 Task: Search one way flight ticket for 5 adults, 1 child, 2 infants in seat and 1 infant on lap in business from West Yellowstone: Yellowstone Airport to Greensboro: Piedmont Triad International Airport on 5-1-2023. Number of bags: 1 carry on bag. Price is upto 50000. Outbound departure time preference is 6:15.
Action: Mouse moved to (214, 196)
Screenshot: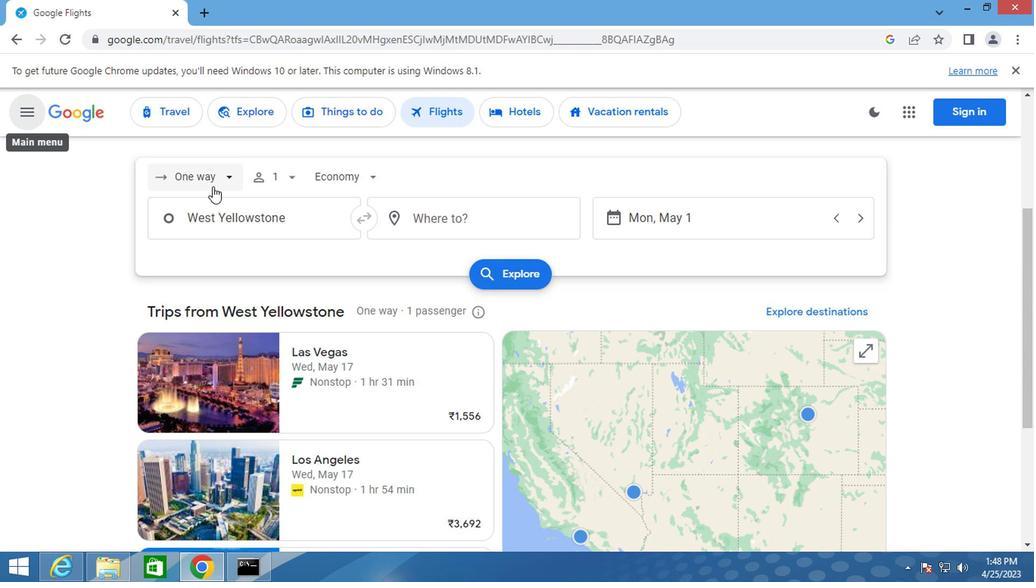 
Action: Mouse pressed left at (214, 196)
Screenshot: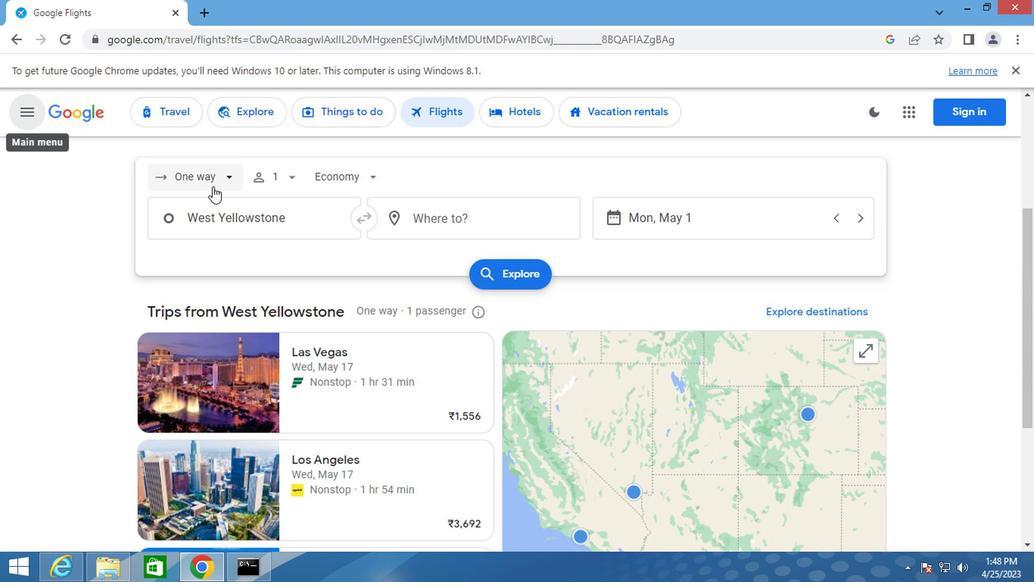 
Action: Mouse moved to (212, 236)
Screenshot: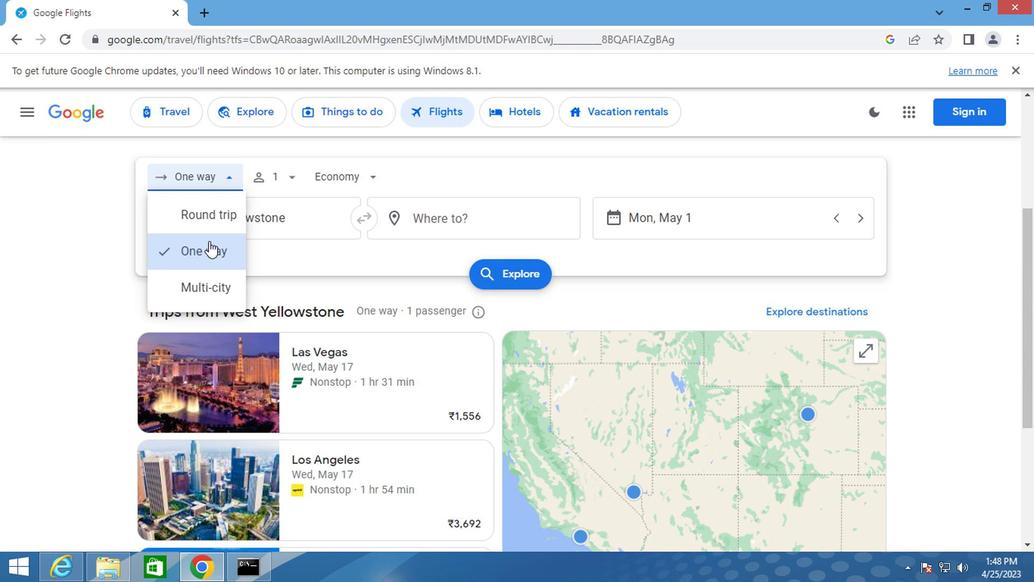 
Action: Mouse pressed left at (212, 236)
Screenshot: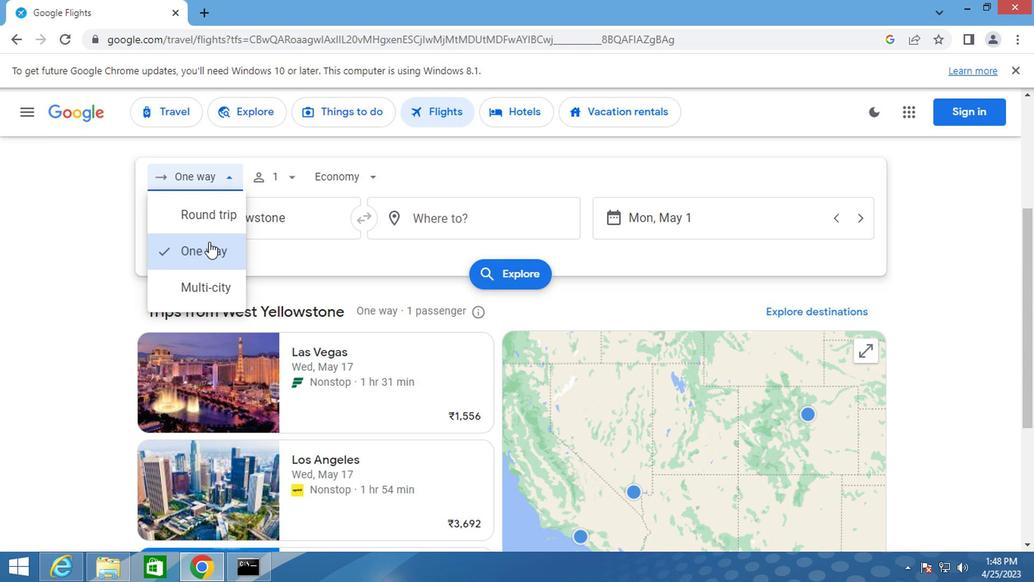 
Action: Mouse moved to (270, 188)
Screenshot: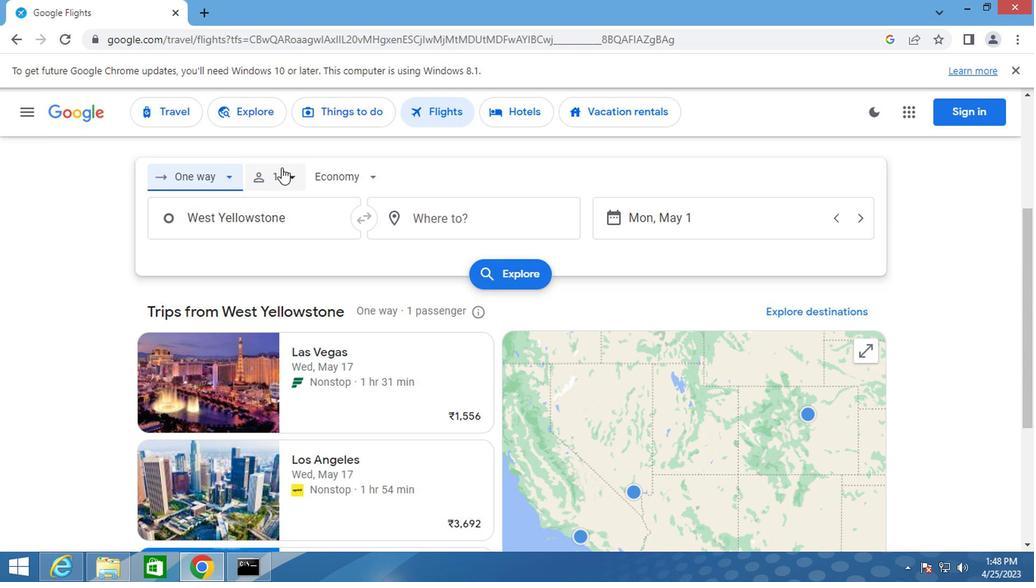 
Action: Mouse pressed left at (270, 188)
Screenshot: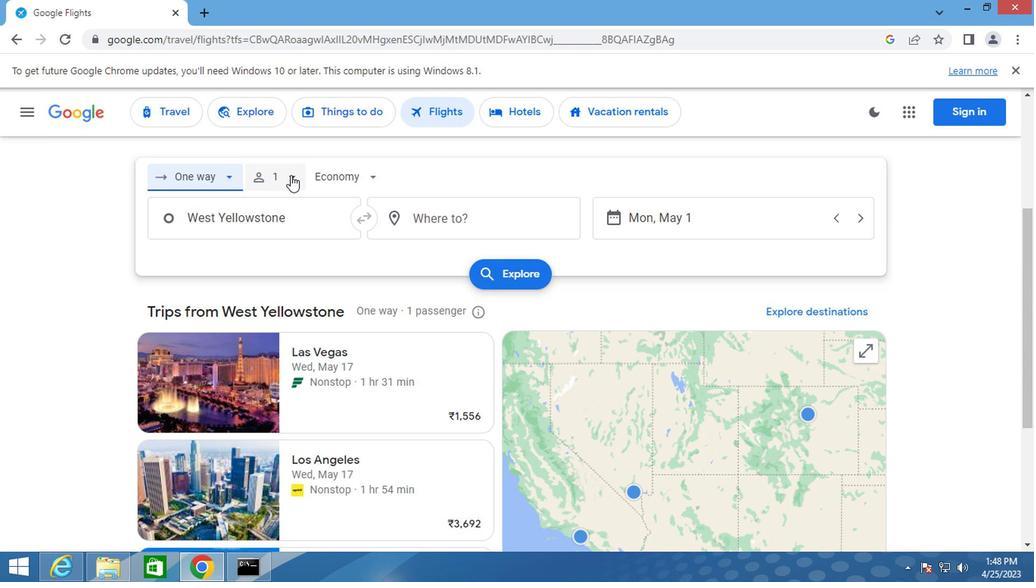 
Action: Mouse moved to (349, 217)
Screenshot: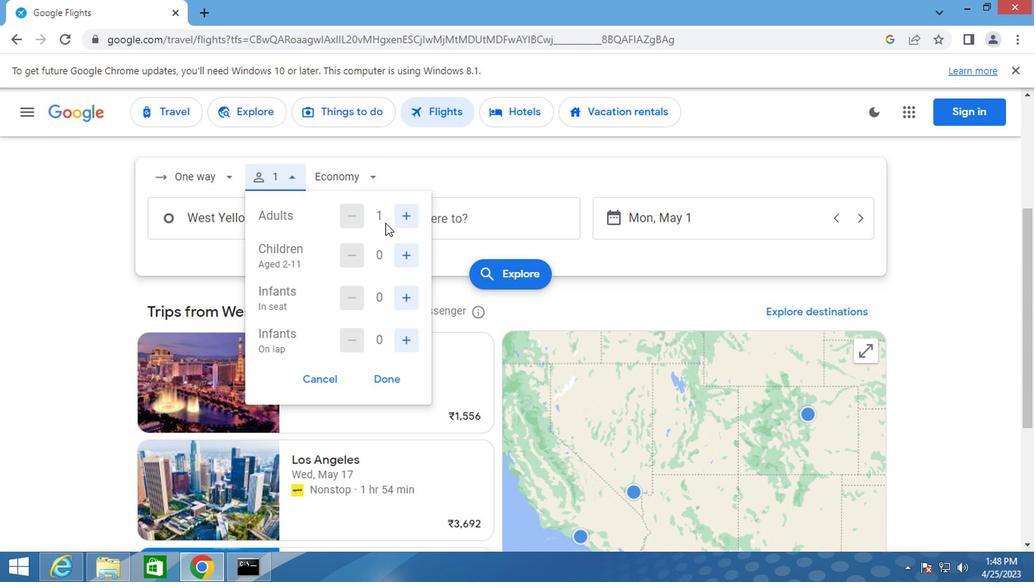 
Action: Mouse pressed left at (349, 217)
Screenshot: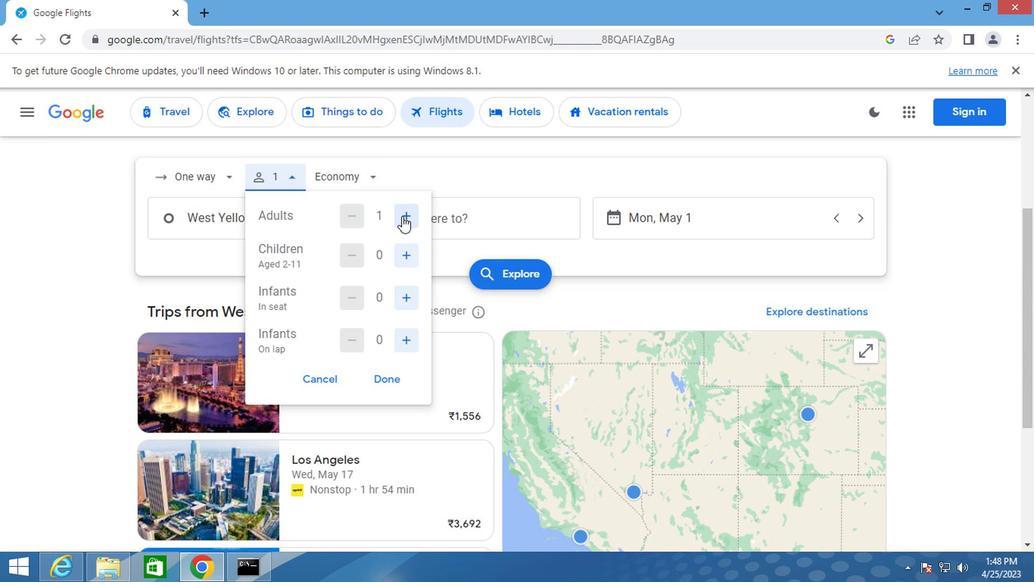 
Action: Mouse pressed left at (349, 217)
Screenshot: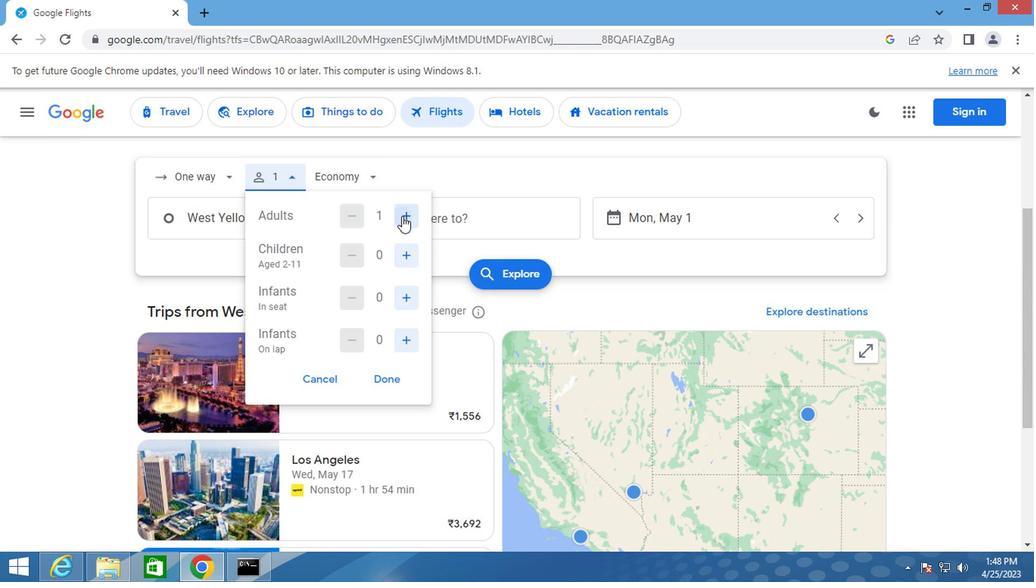 
Action: Mouse pressed left at (349, 217)
Screenshot: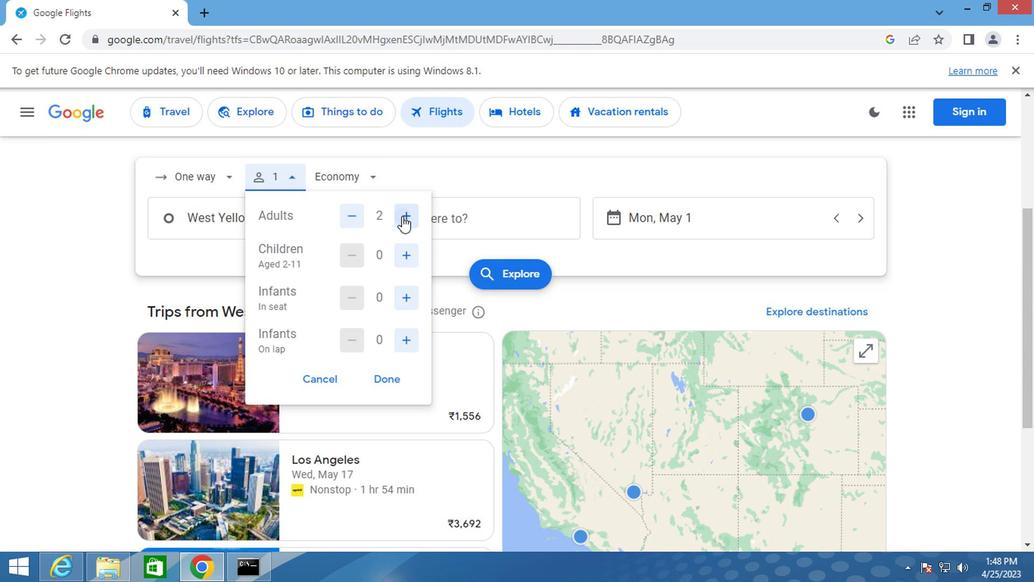 
Action: Mouse pressed left at (349, 217)
Screenshot: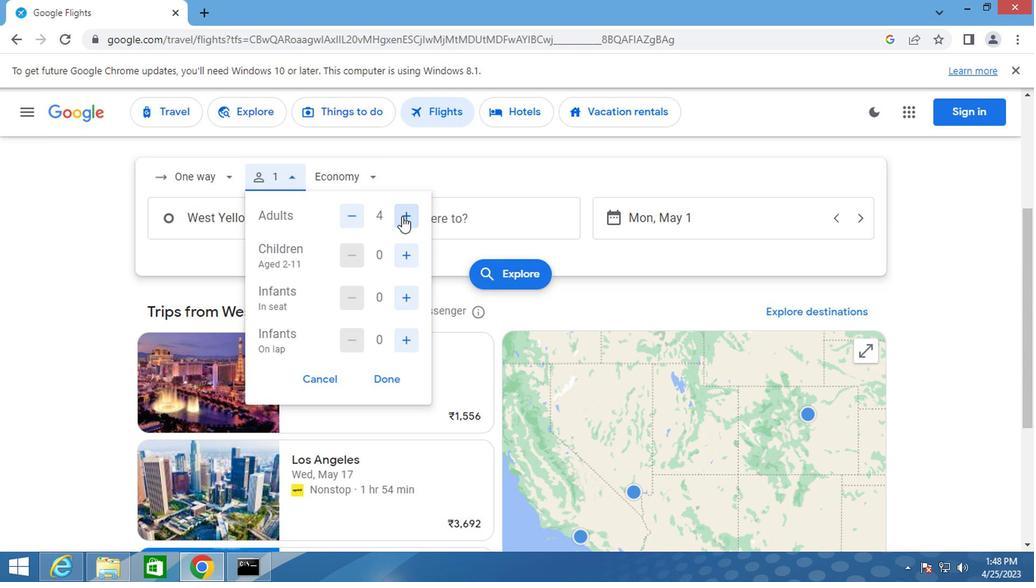 
Action: Mouse moved to (356, 244)
Screenshot: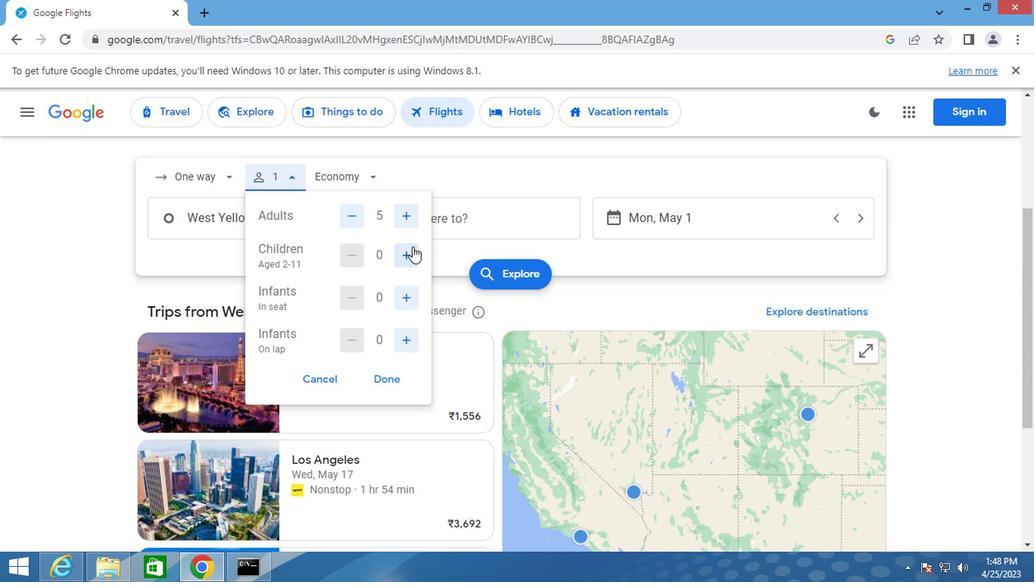 
Action: Mouse pressed left at (356, 244)
Screenshot: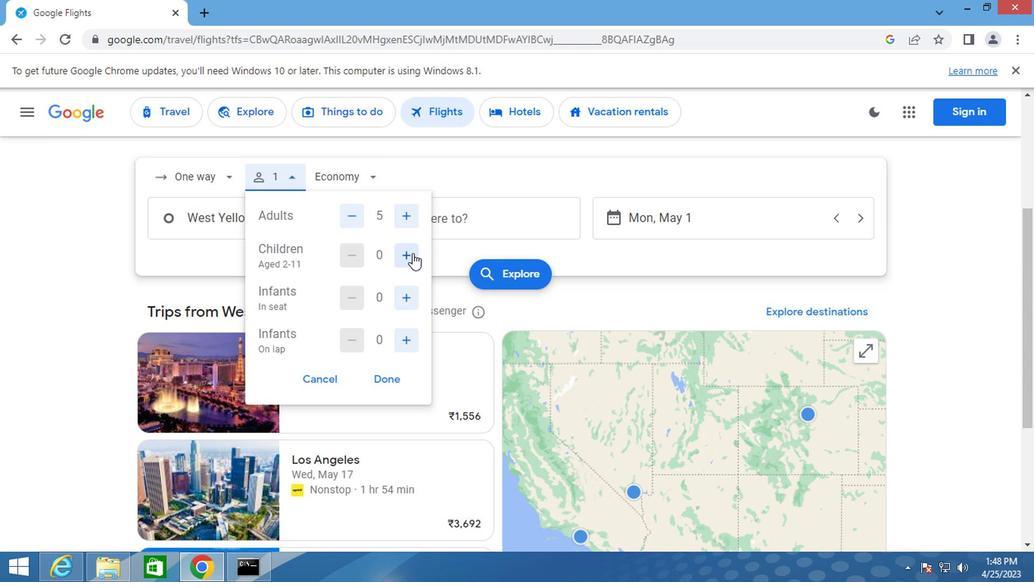 
Action: Mouse moved to (350, 273)
Screenshot: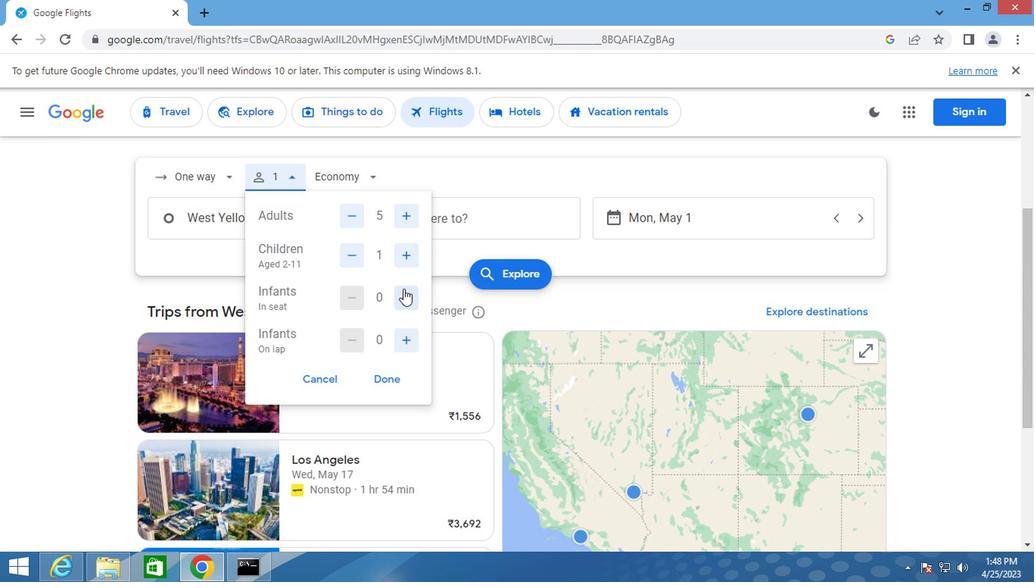 
Action: Mouse pressed left at (350, 273)
Screenshot: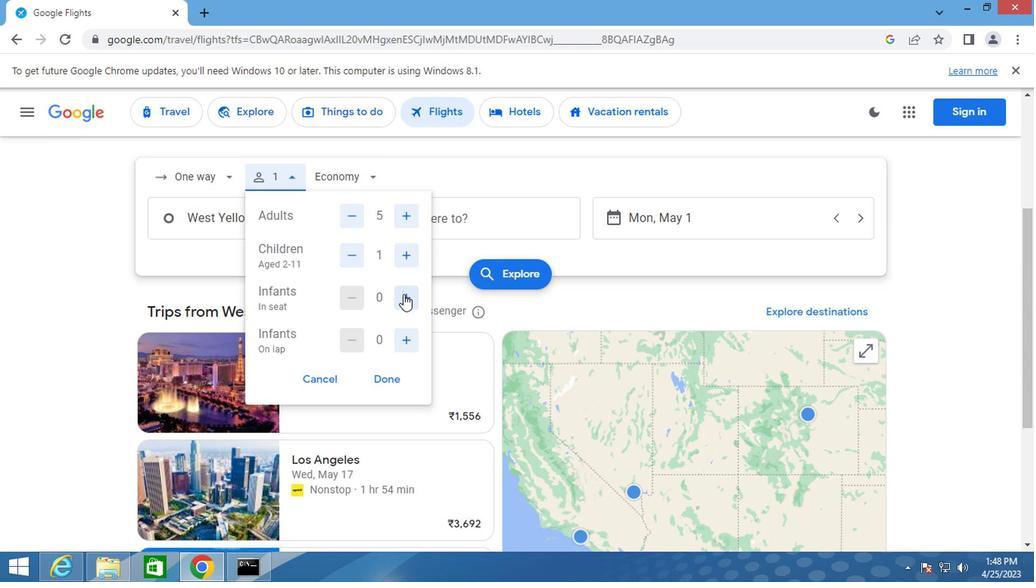 
Action: Mouse pressed left at (350, 273)
Screenshot: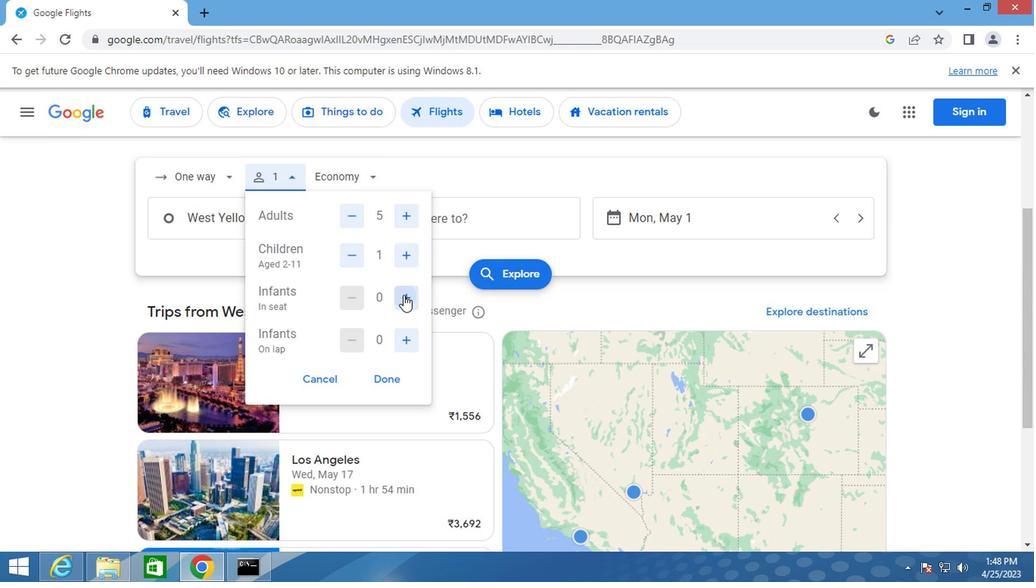 
Action: Mouse moved to (350, 301)
Screenshot: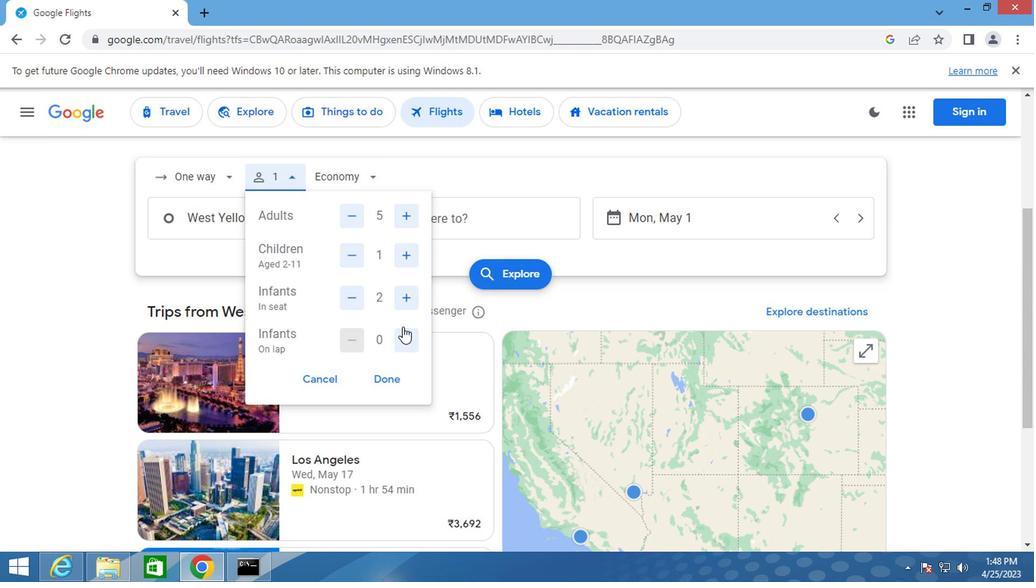 
Action: Mouse pressed left at (350, 301)
Screenshot: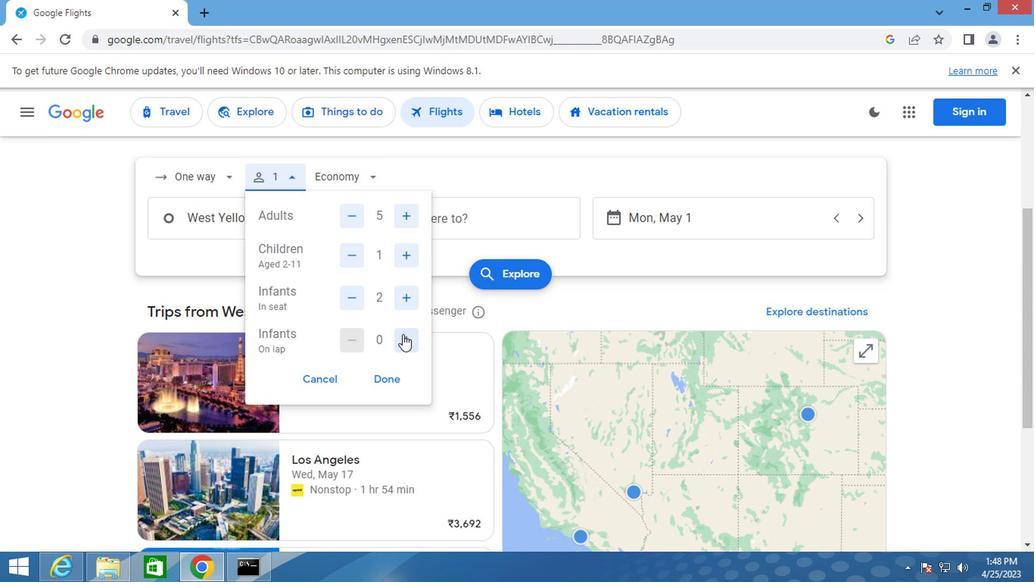 
Action: Mouse moved to (313, 182)
Screenshot: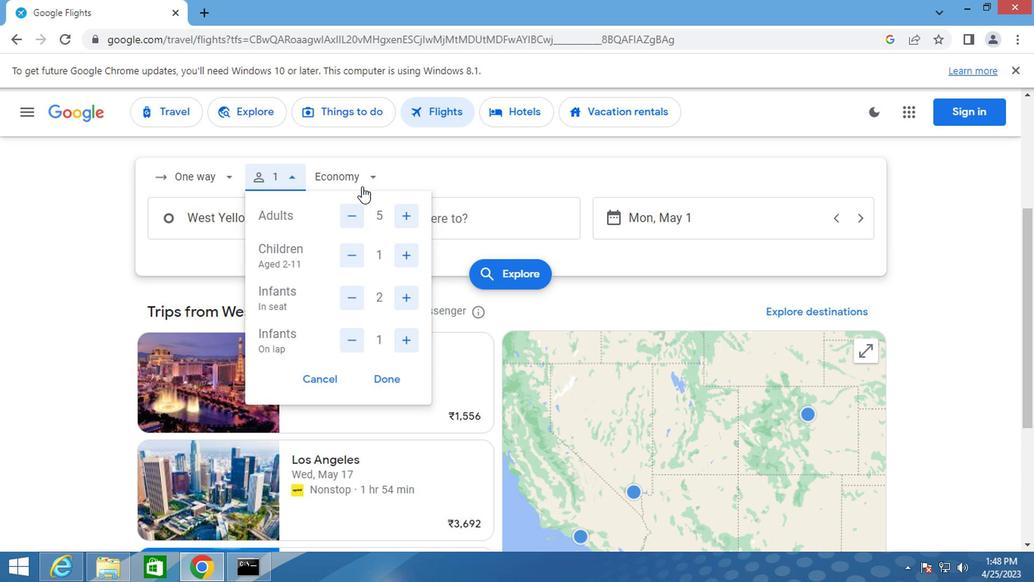 
Action: Mouse pressed left at (313, 182)
Screenshot: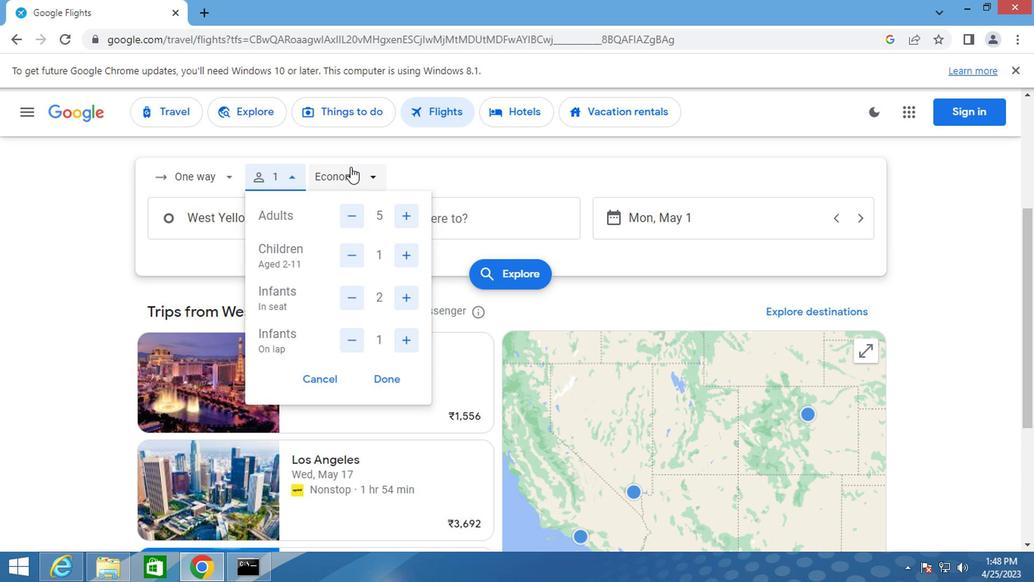 
Action: Mouse moved to (329, 264)
Screenshot: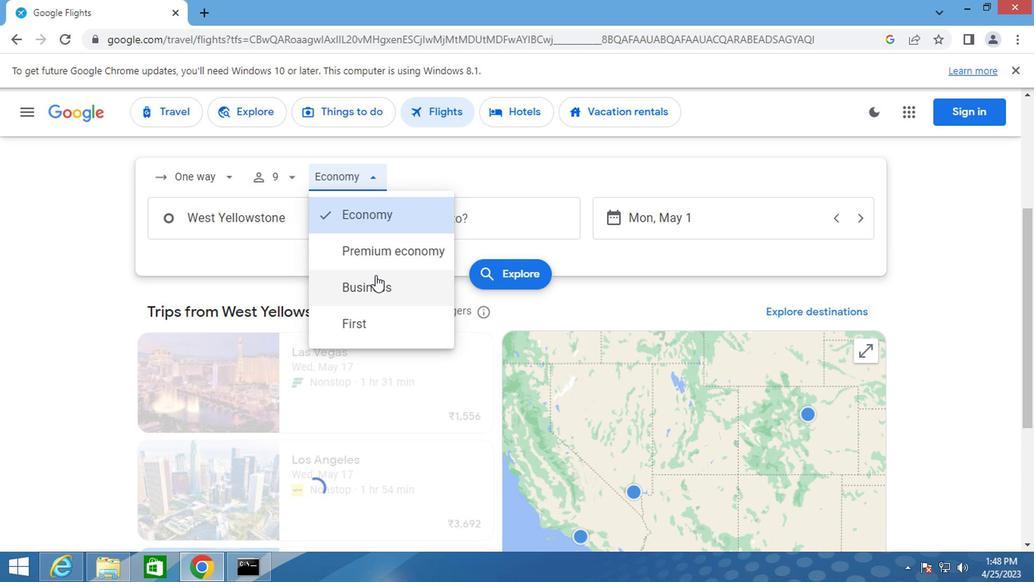 
Action: Mouse pressed left at (329, 264)
Screenshot: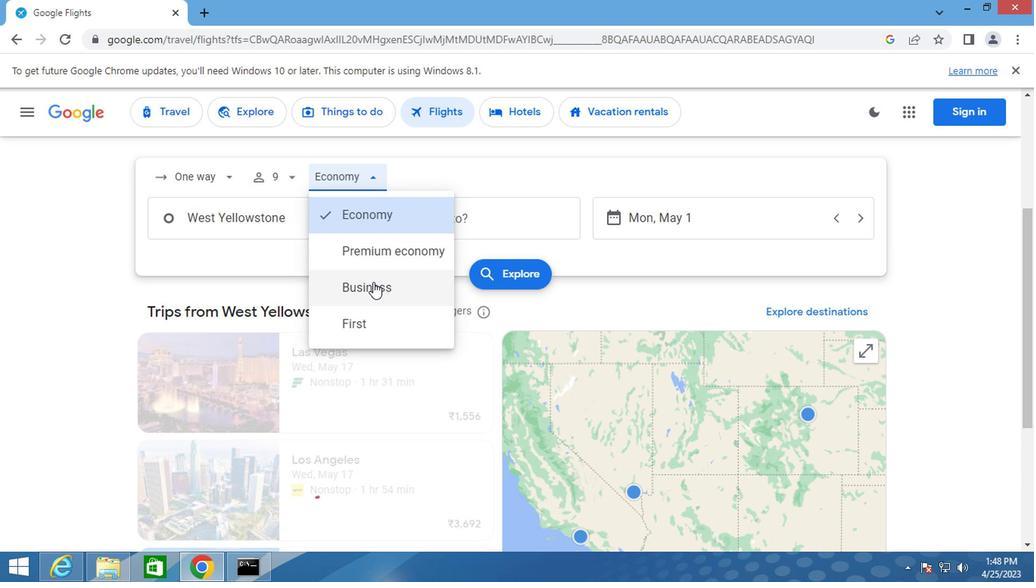 
Action: Mouse moved to (232, 212)
Screenshot: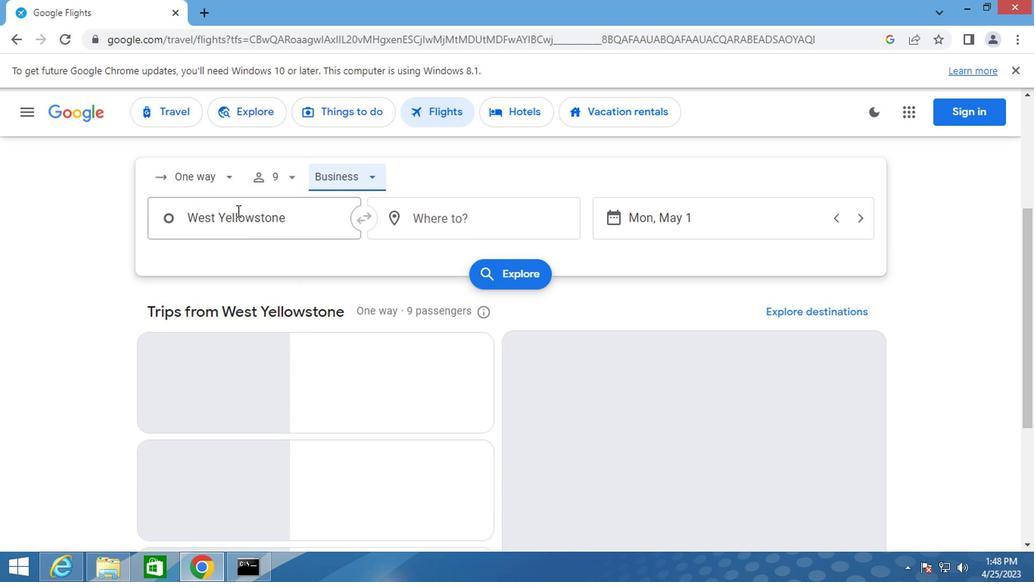
Action: Mouse pressed left at (232, 212)
Screenshot: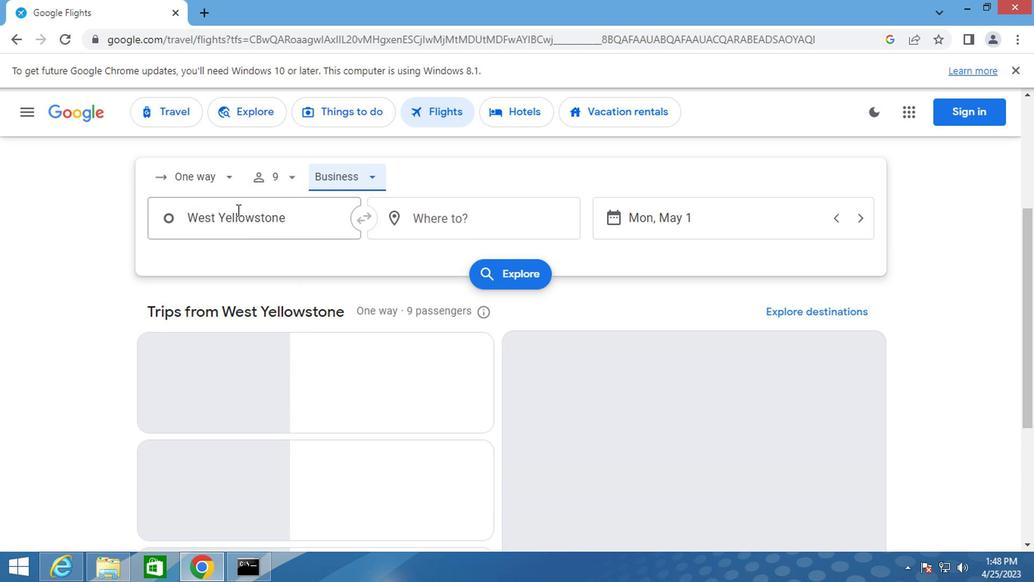 
Action: Key pressed west<Key.space>yellows
Screenshot: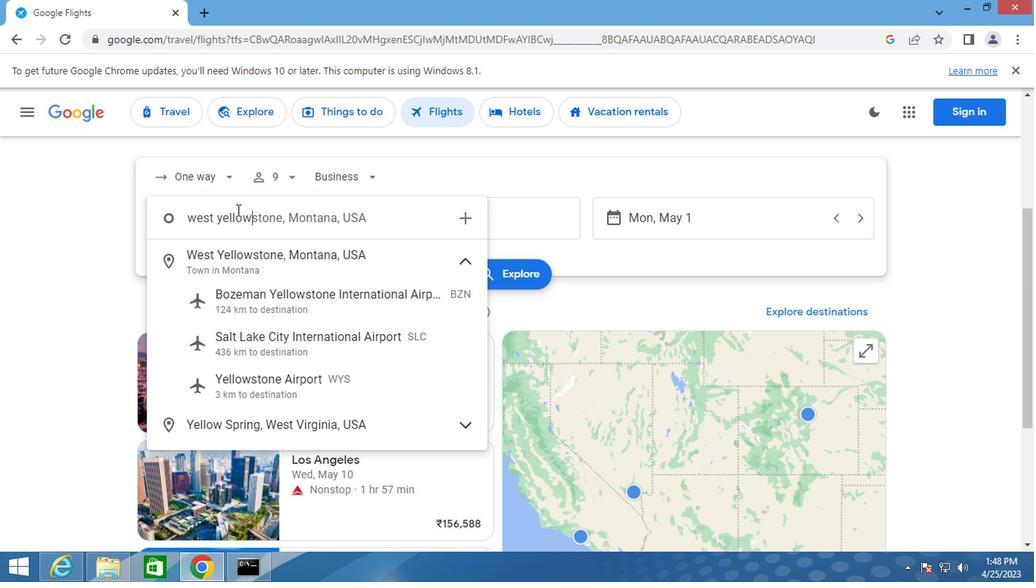 
Action: Mouse moved to (225, 255)
Screenshot: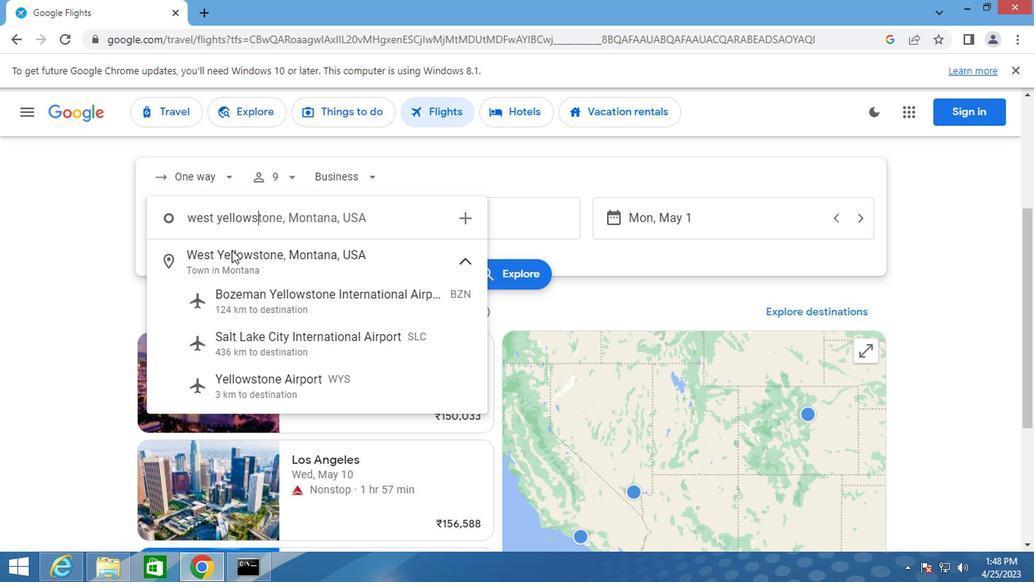 
Action: Mouse pressed left at (225, 255)
Screenshot: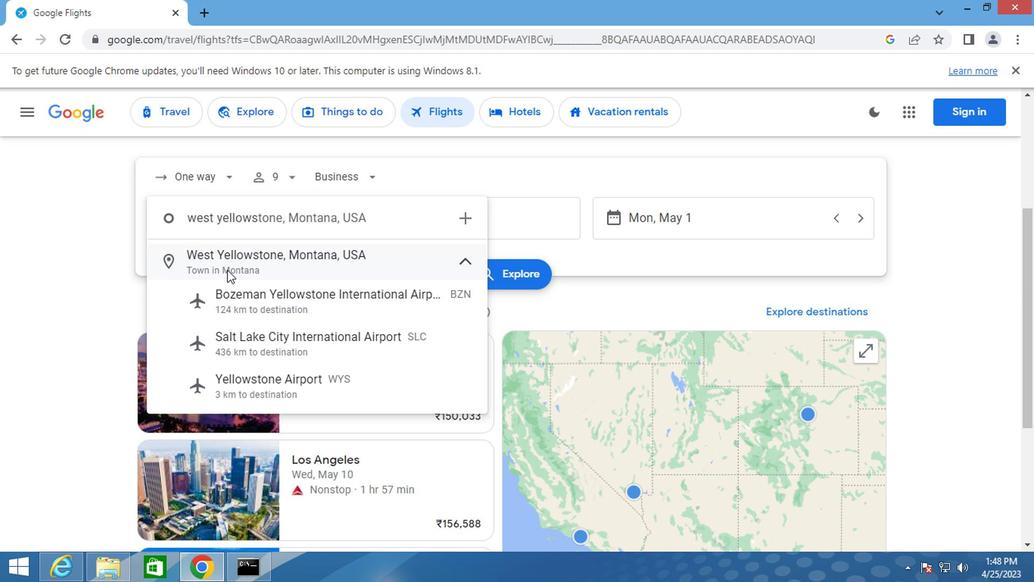 
Action: Mouse moved to (396, 218)
Screenshot: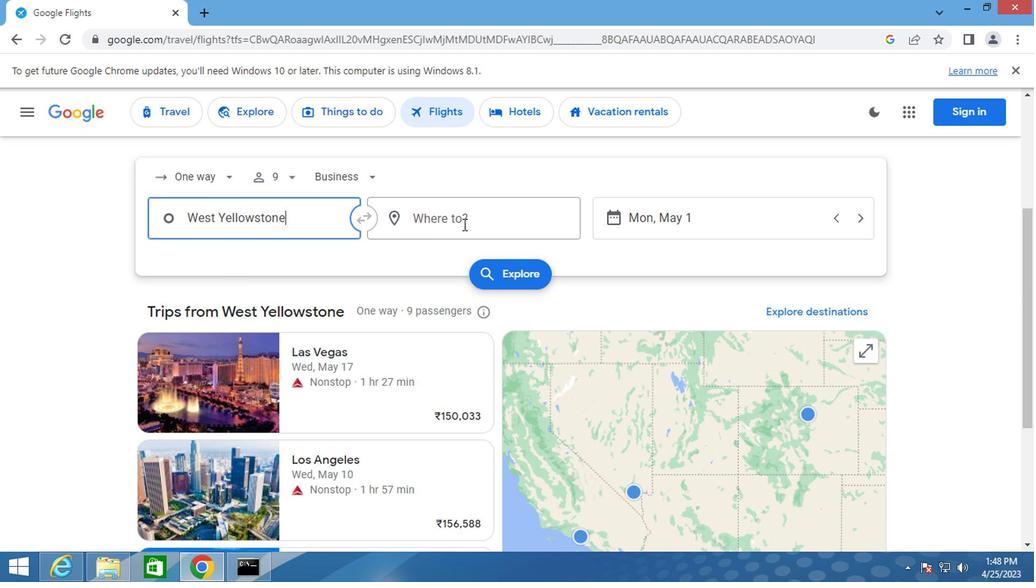 
Action: Mouse pressed left at (396, 218)
Screenshot: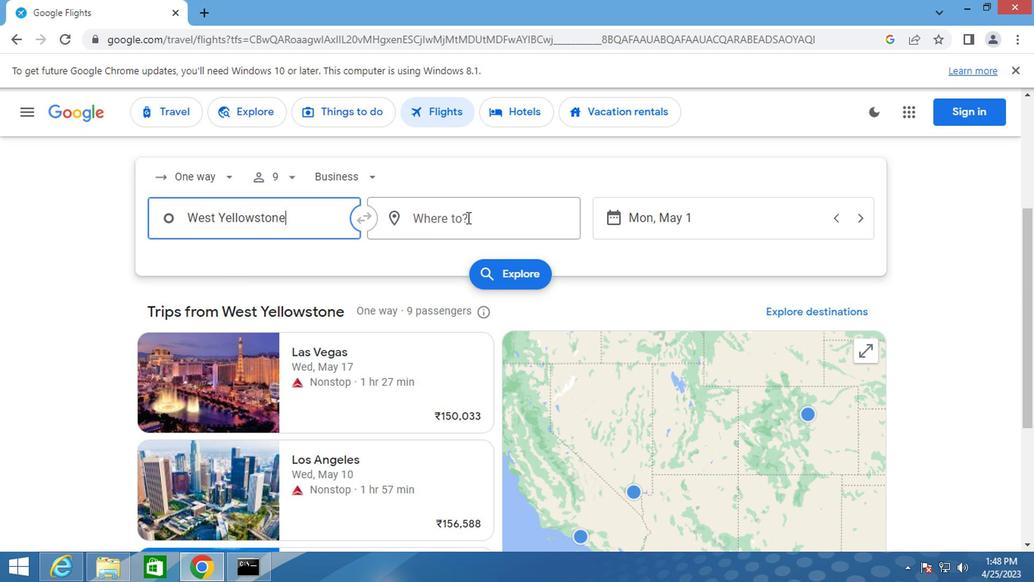 
Action: Key pressed greensboro
Screenshot: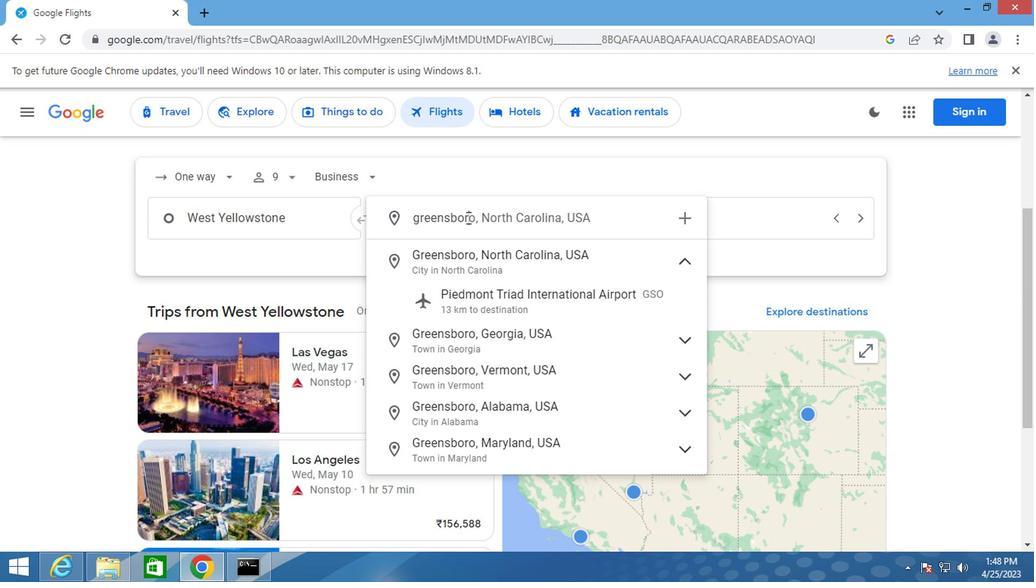 
Action: Mouse moved to (393, 273)
Screenshot: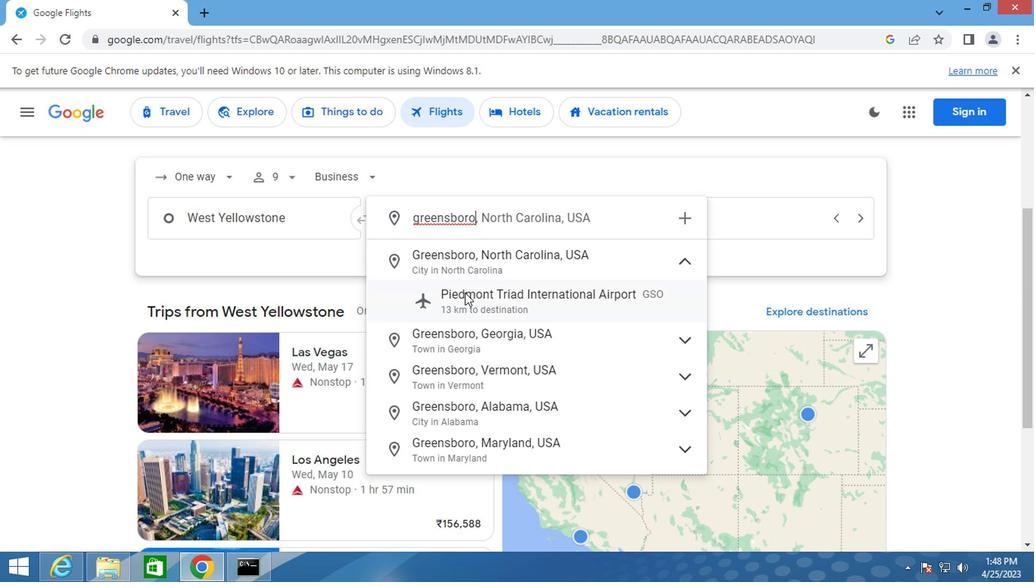 
Action: Mouse pressed left at (393, 273)
Screenshot: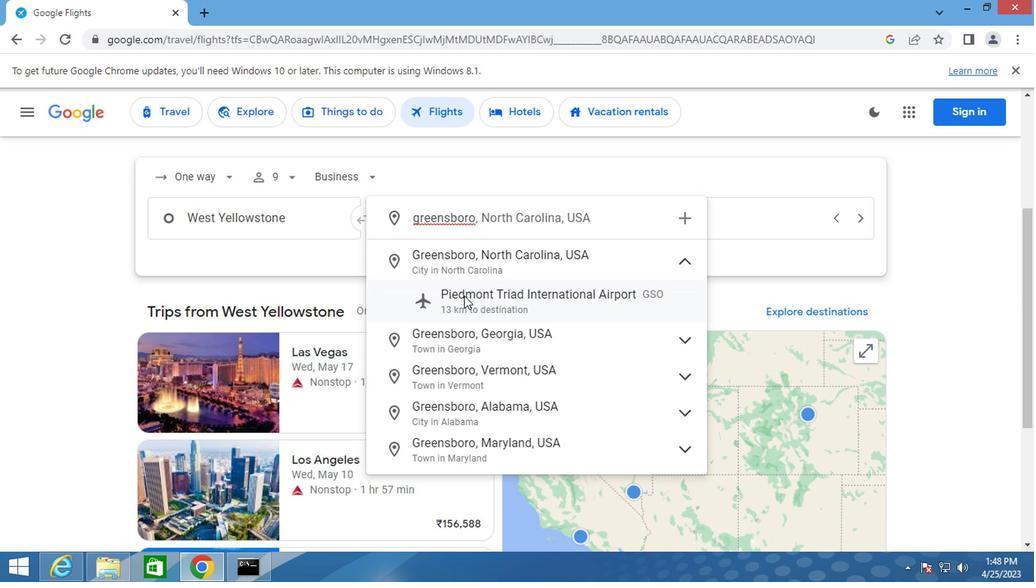 
Action: Mouse moved to (550, 222)
Screenshot: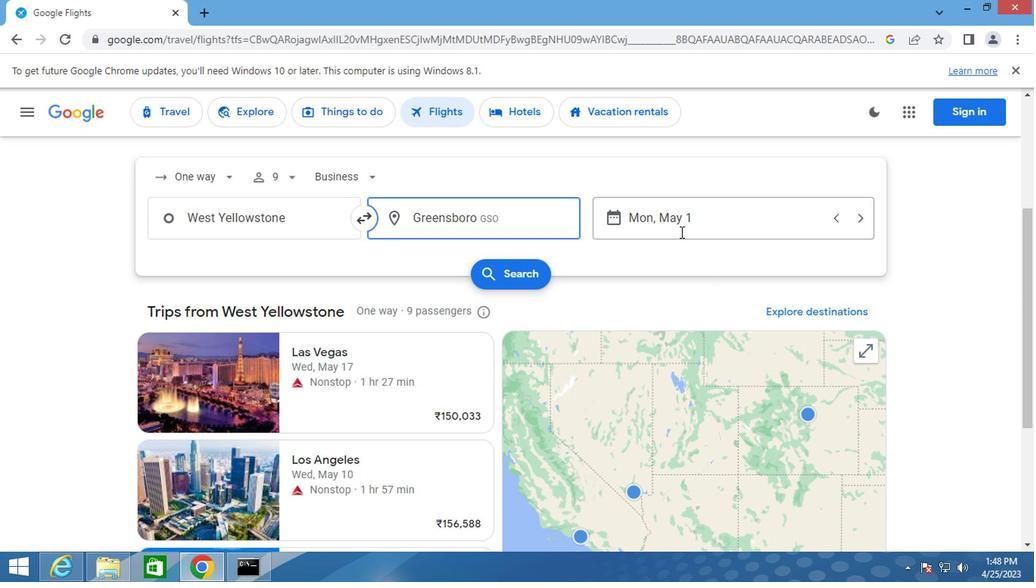 
Action: Mouse pressed left at (550, 222)
Screenshot: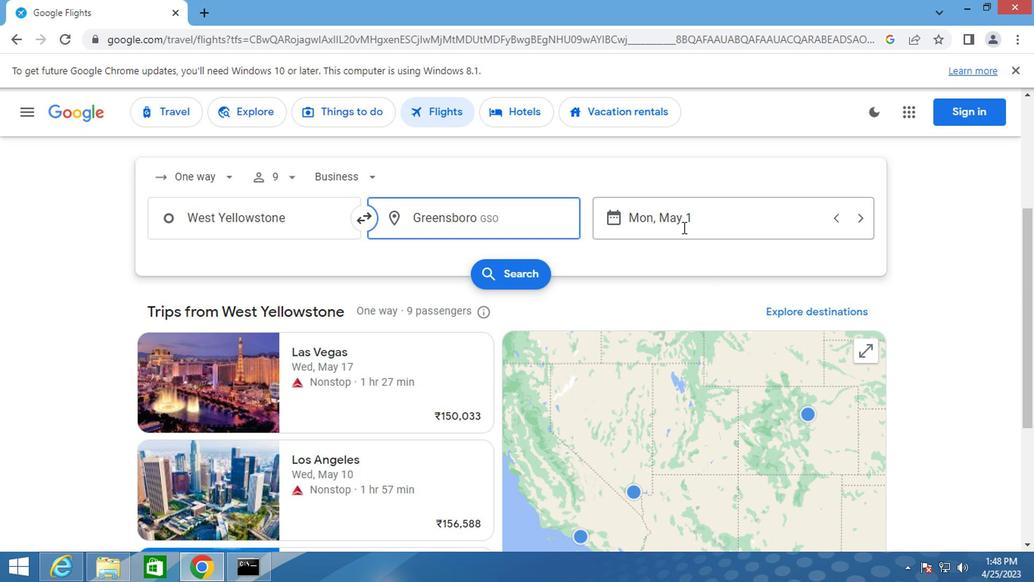 
Action: Mouse moved to (527, 262)
Screenshot: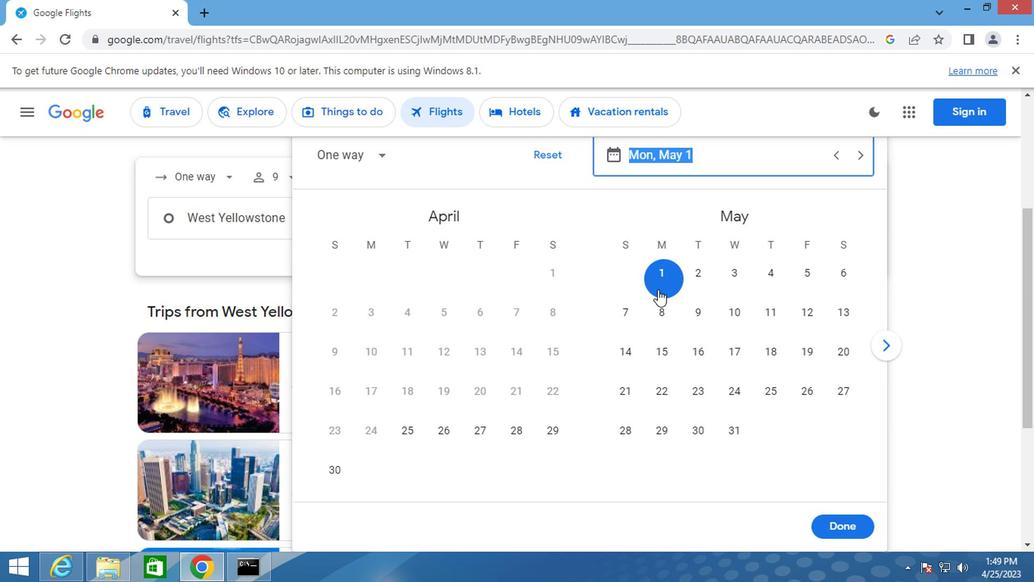 
Action: Mouse pressed left at (527, 262)
Screenshot: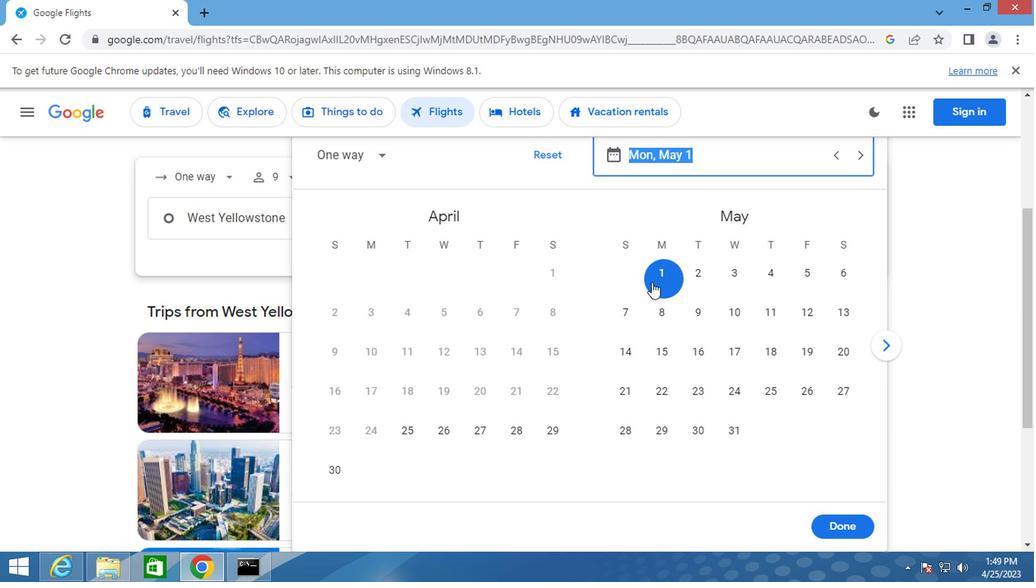 
Action: Mouse moved to (658, 438)
Screenshot: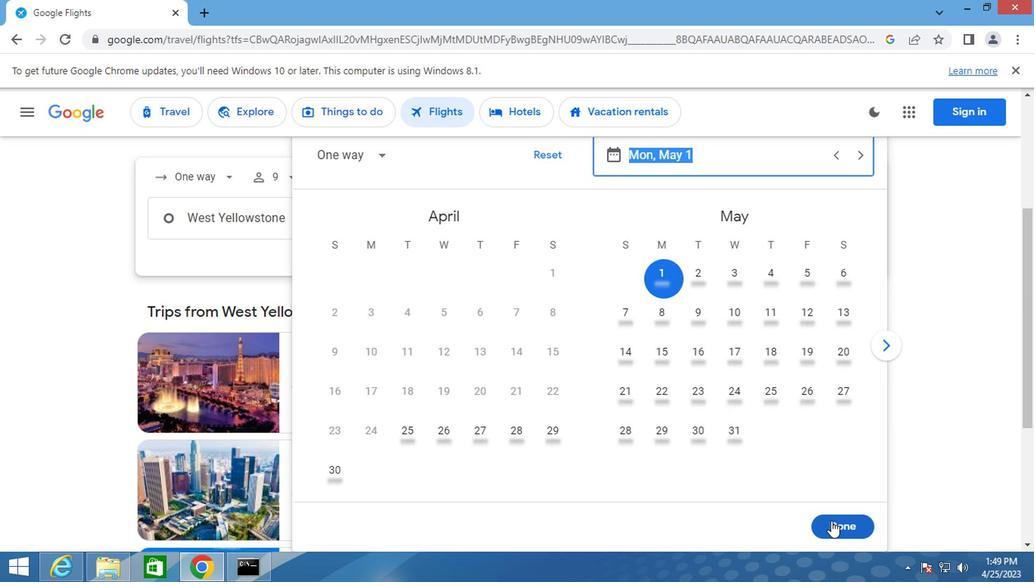 
Action: Mouse pressed left at (658, 438)
Screenshot: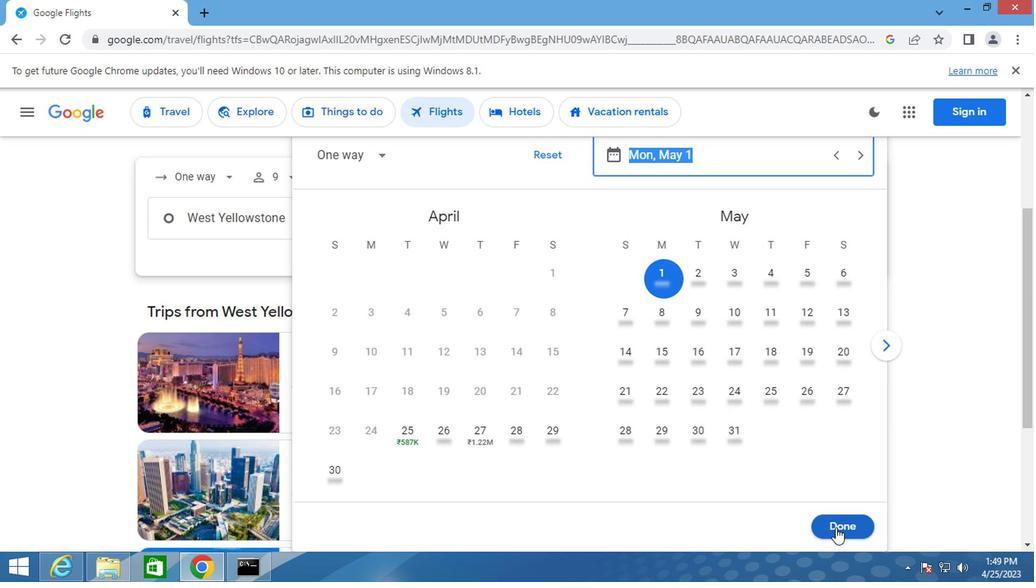 
Action: Mouse moved to (436, 257)
Screenshot: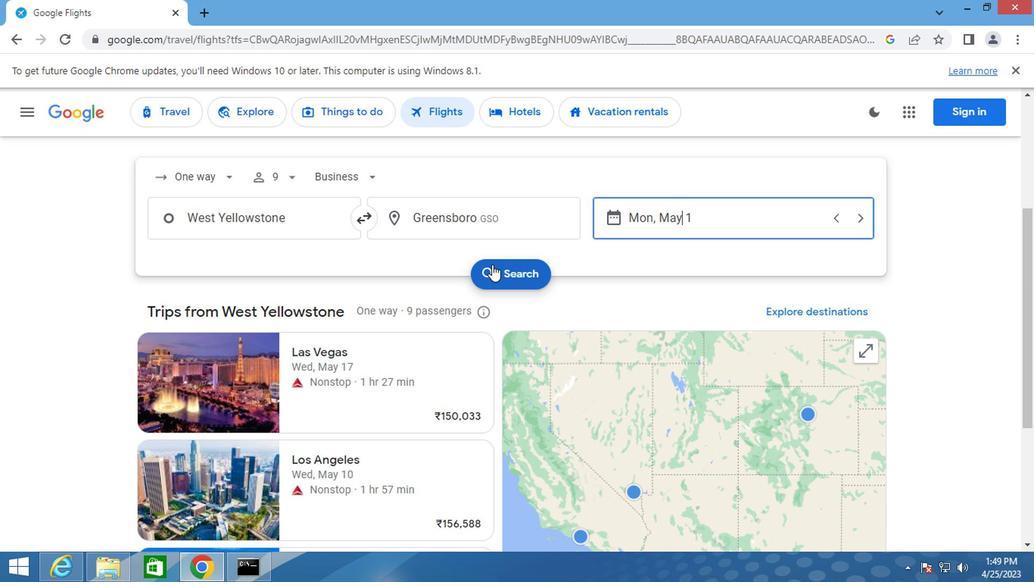 
Action: Mouse pressed left at (436, 257)
Screenshot: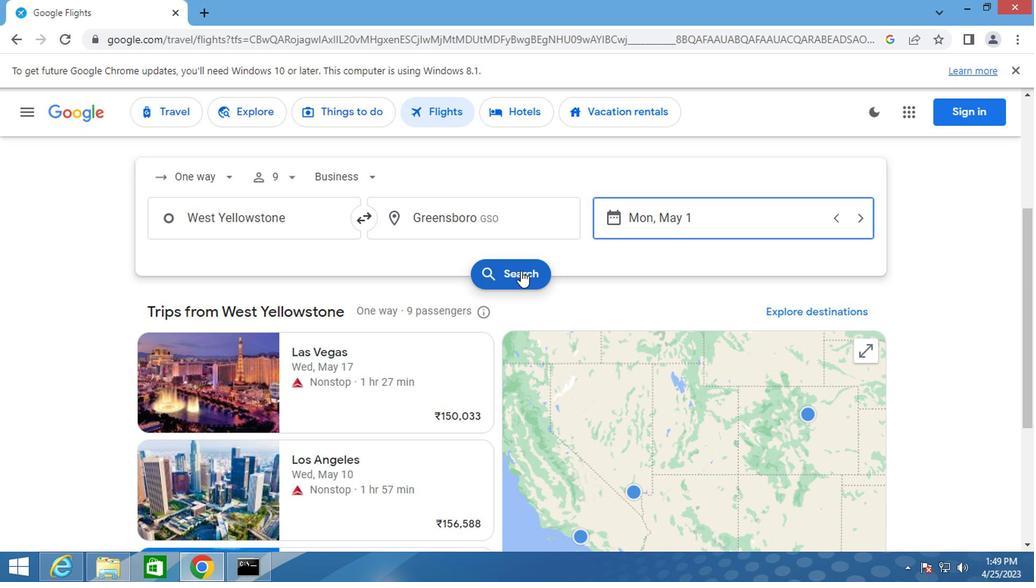
Action: Mouse moved to (192, 245)
Screenshot: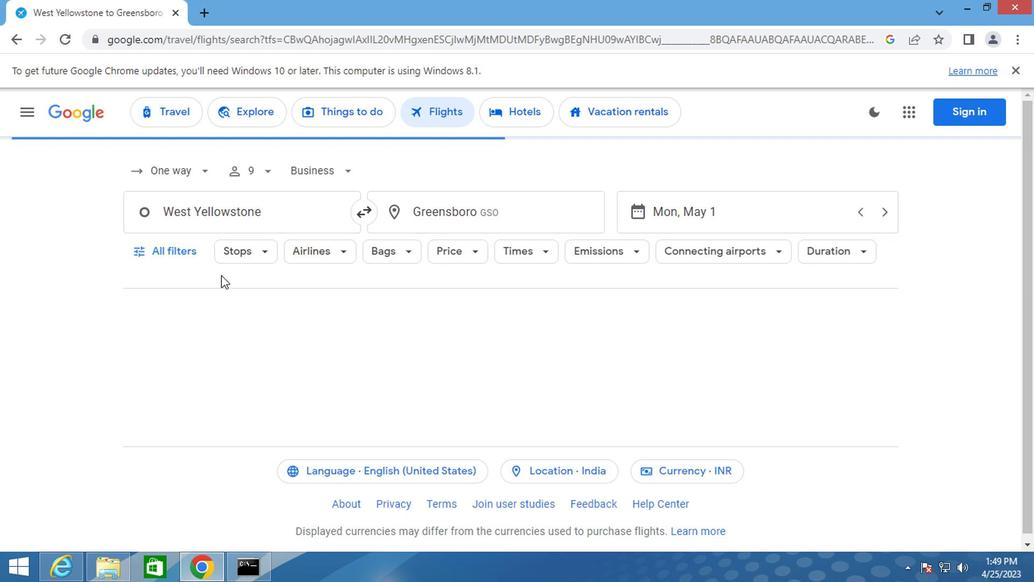 
Action: Mouse pressed left at (192, 245)
Screenshot: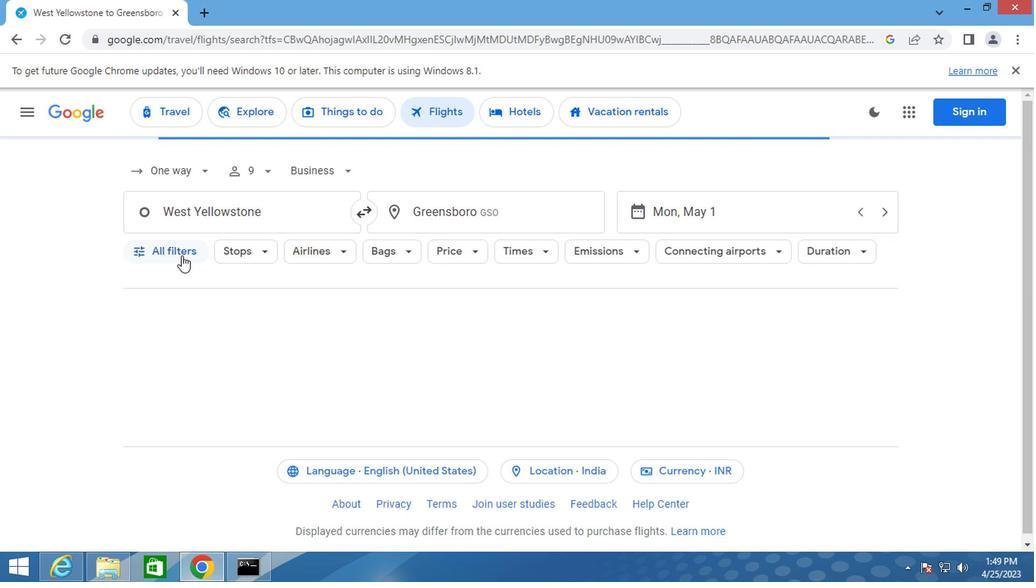 
Action: Mouse moved to (269, 296)
Screenshot: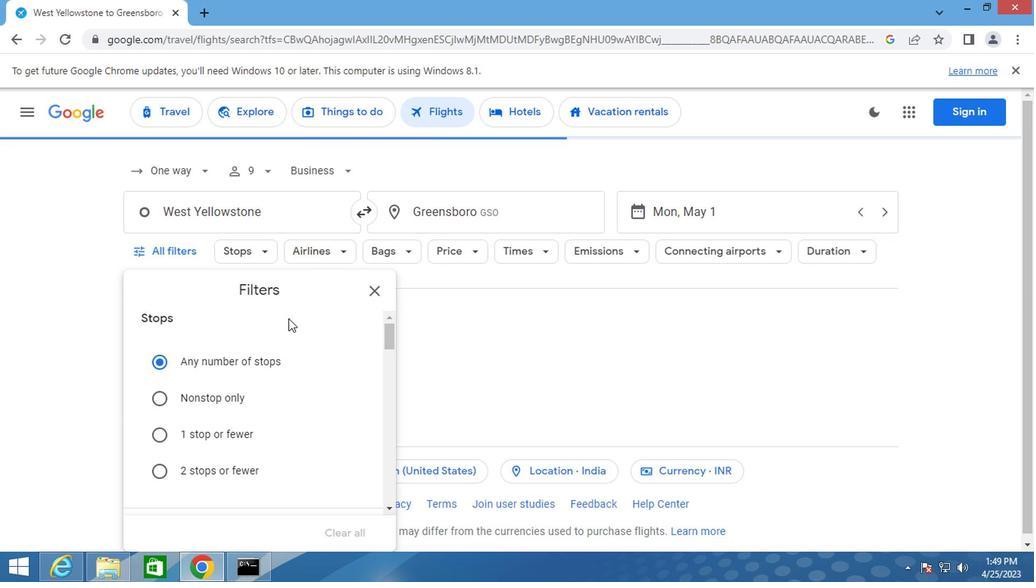 
Action: Mouse scrolled (269, 296) with delta (0, 0)
Screenshot: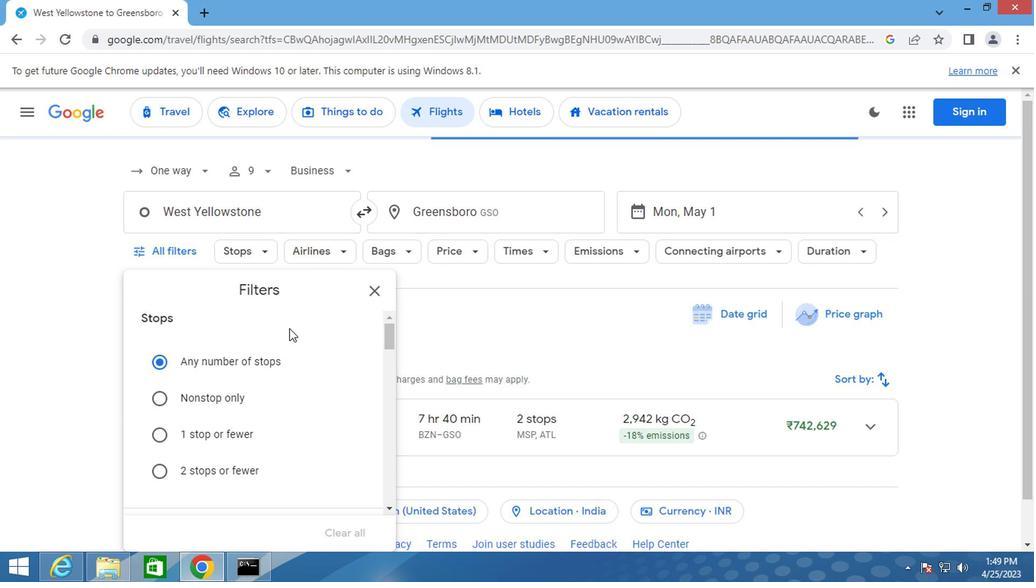 
Action: Mouse scrolled (269, 296) with delta (0, 0)
Screenshot: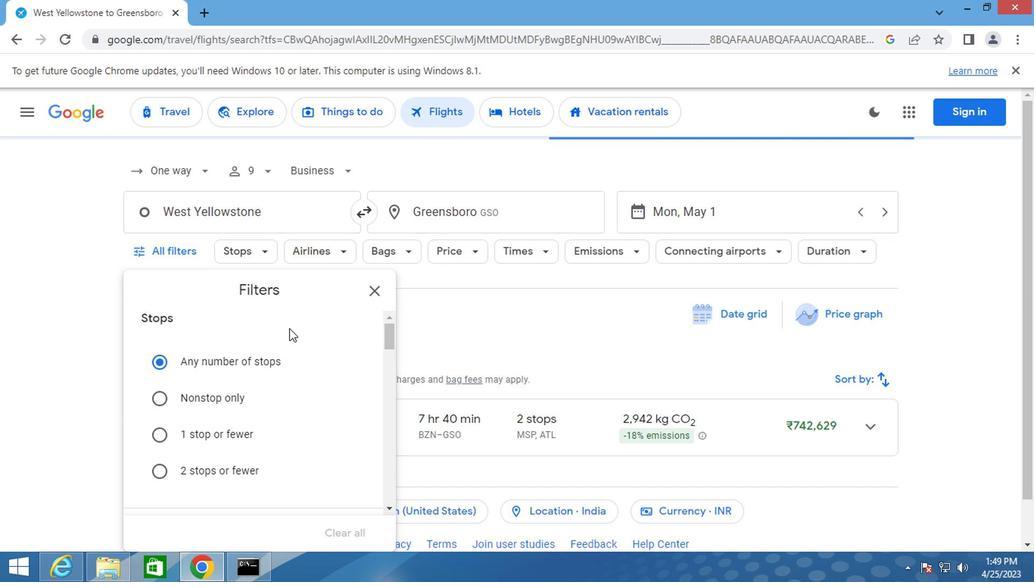 
Action: Mouse moved to (268, 298)
Screenshot: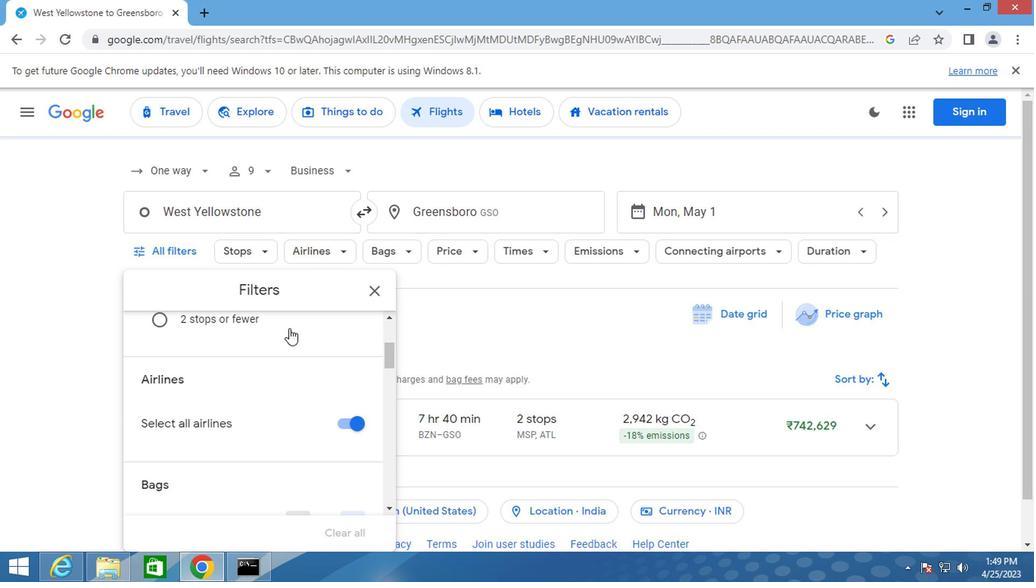 
Action: Mouse scrolled (268, 298) with delta (0, 0)
Screenshot: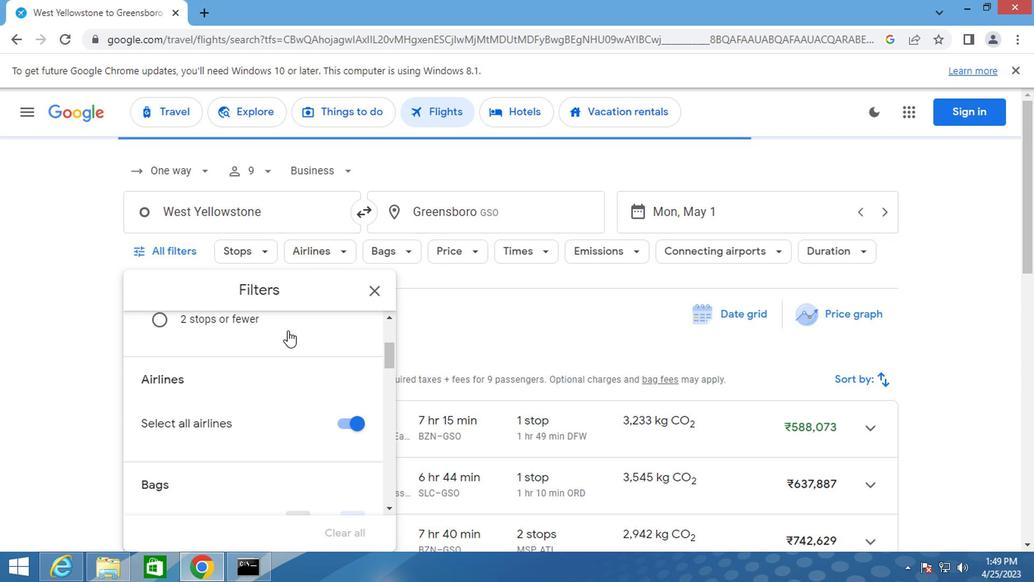 
Action: Mouse scrolled (268, 298) with delta (0, 0)
Screenshot: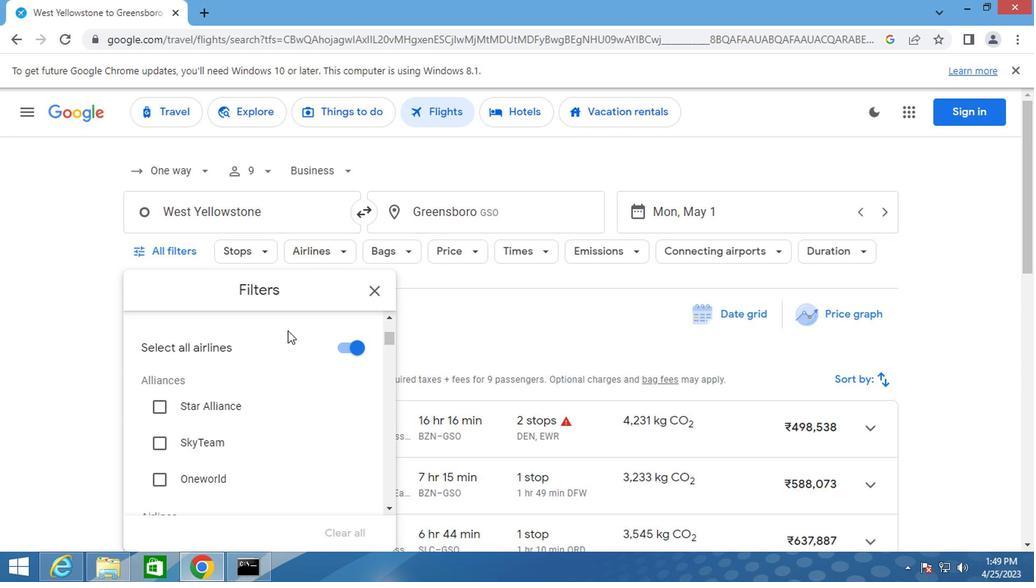 
Action: Mouse moved to (268, 299)
Screenshot: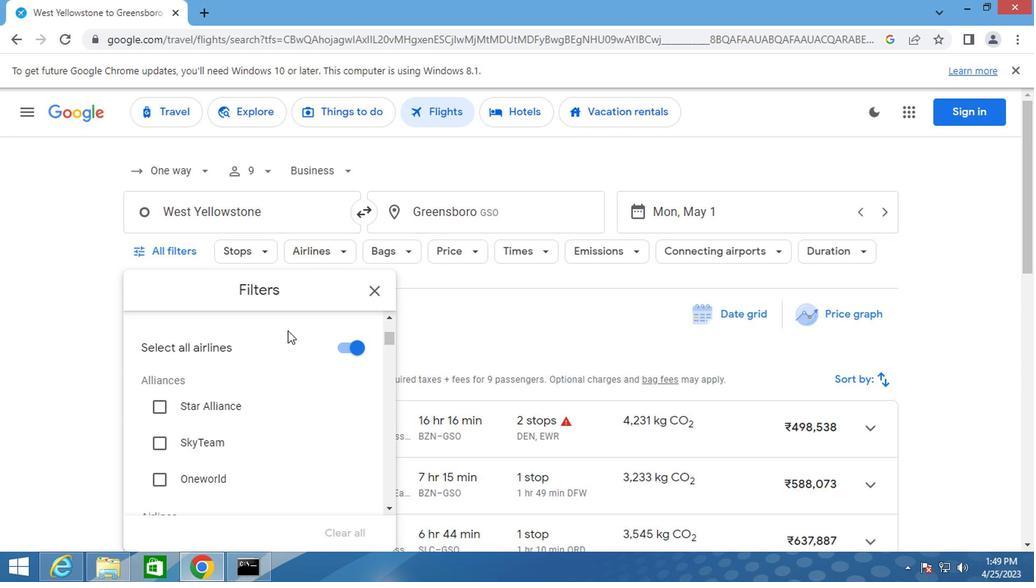 
Action: Mouse scrolled (268, 298) with delta (0, 0)
Screenshot: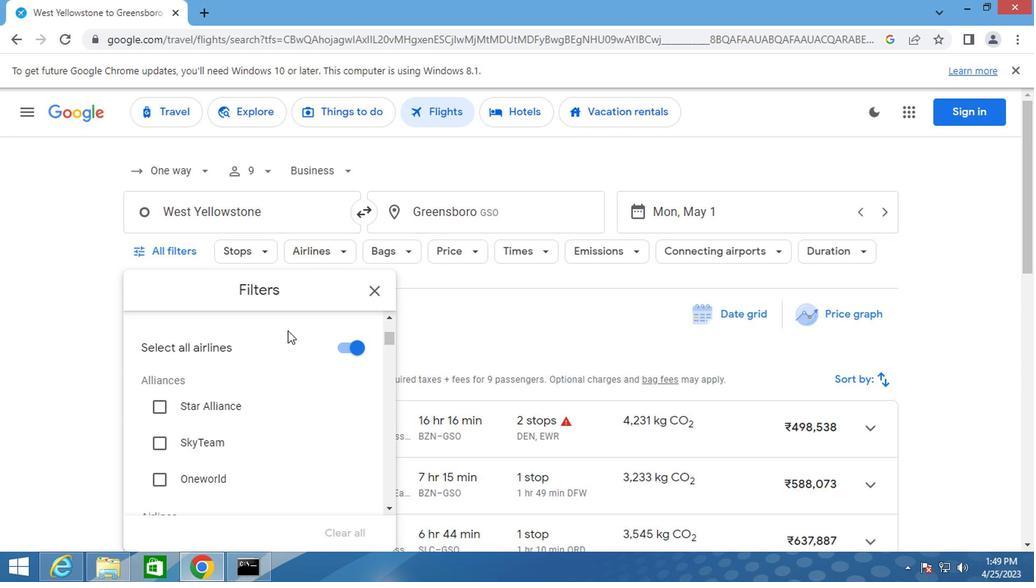 
Action: Mouse moved to (268, 307)
Screenshot: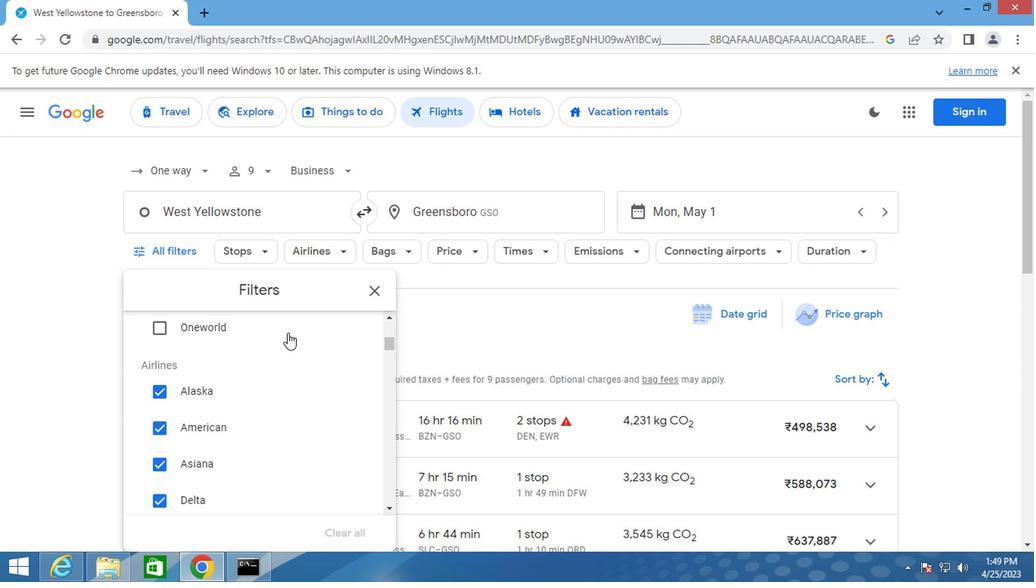 
Action: Mouse scrolled (268, 306) with delta (0, 0)
Screenshot: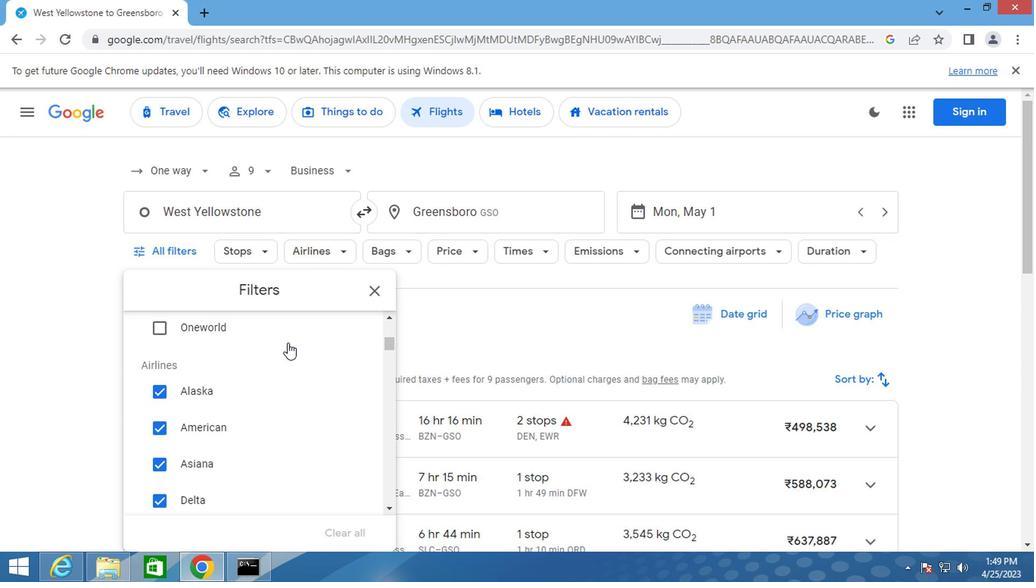 
Action: Mouse scrolled (268, 306) with delta (0, 0)
Screenshot: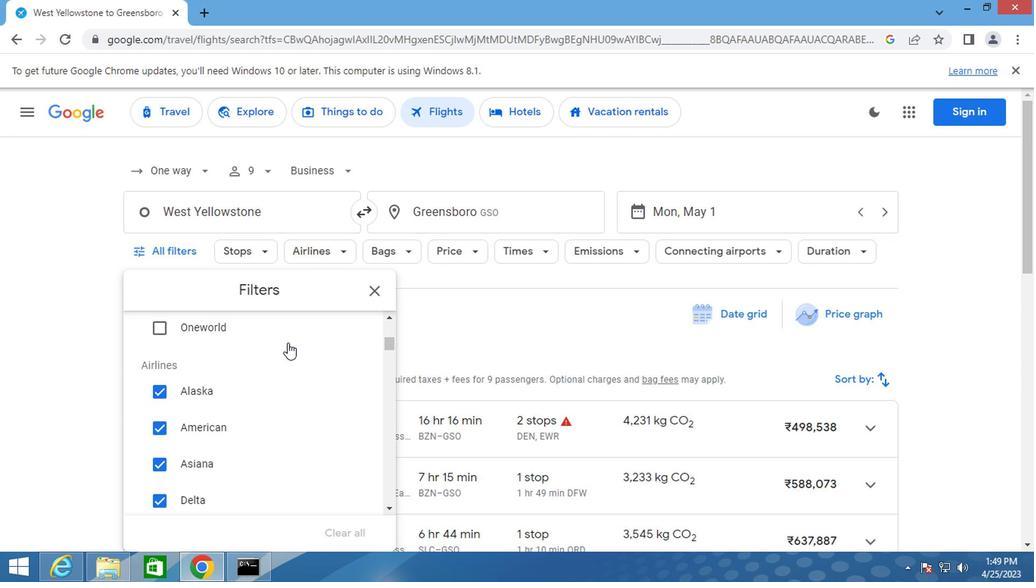 
Action: Mouse scrolled (268, 306) with delta (0, 0)
Screenshot: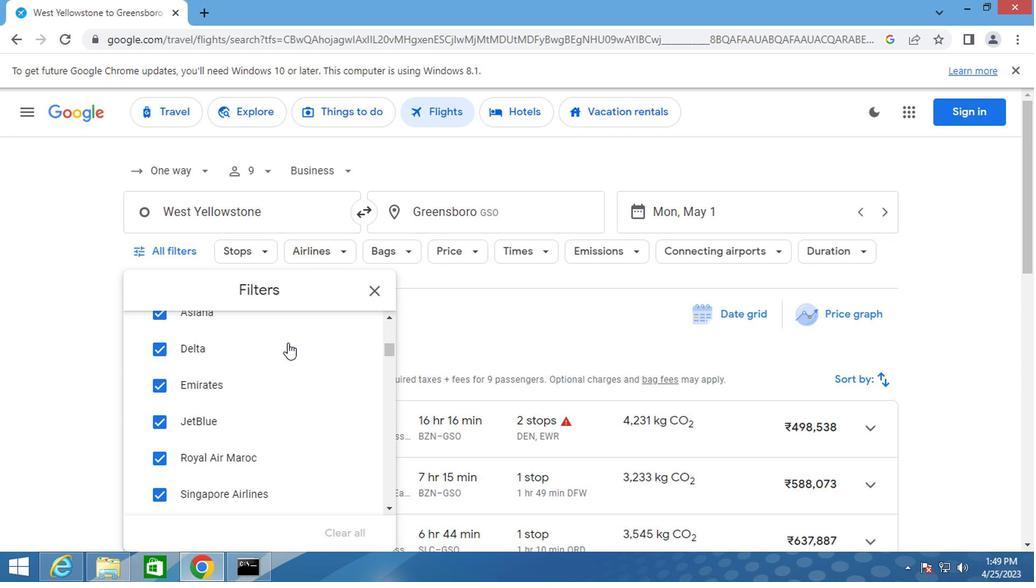 
Action: Mouse scrolled (268, 306) with delta (0, 0)
Screenshot: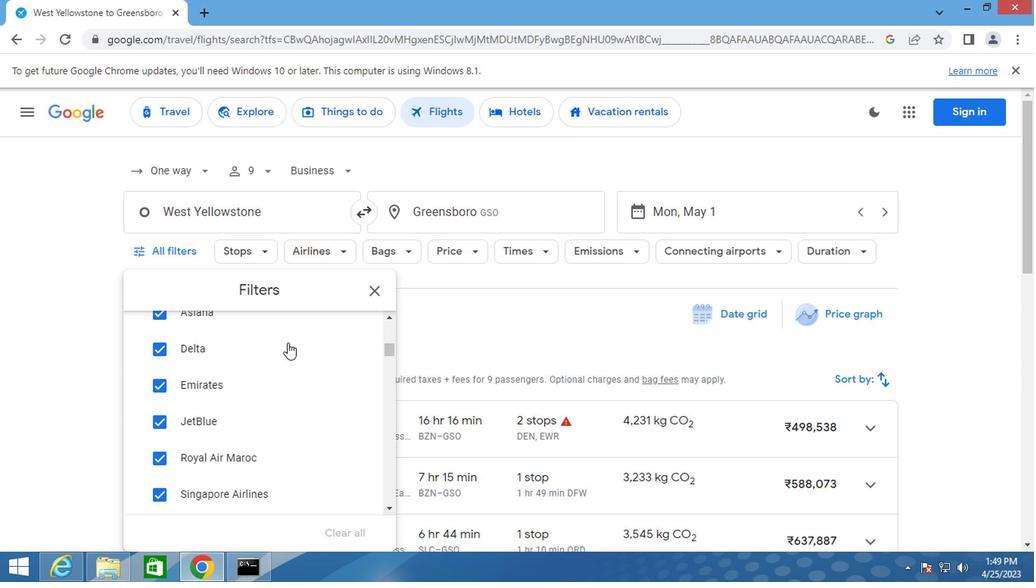 
Action: Mouse scrolled (268, 306) with delta (0, 0)
Screenshot: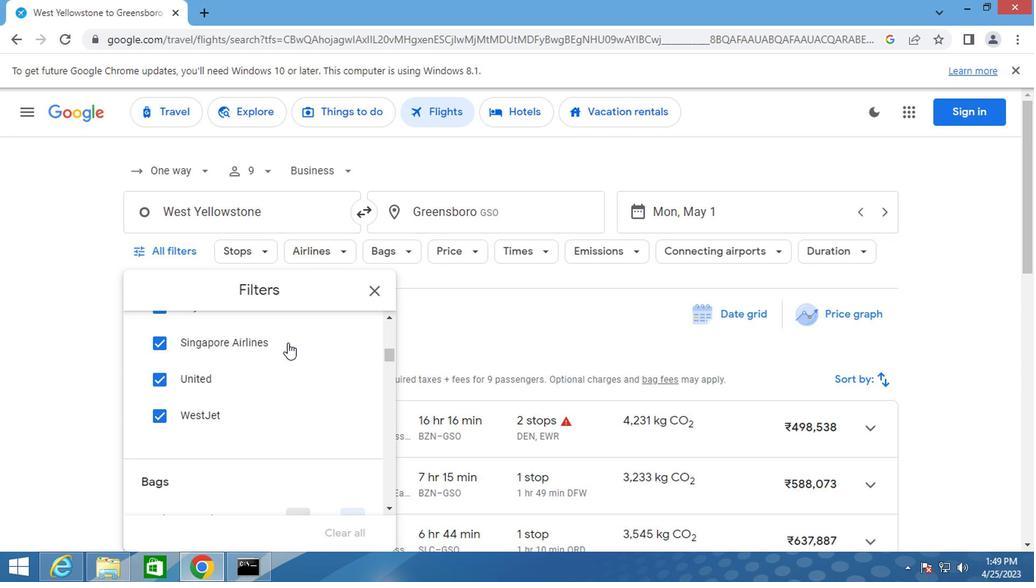 
Action: Mouse scrolled (268, 306) with delta (0, 0)
Screenshot: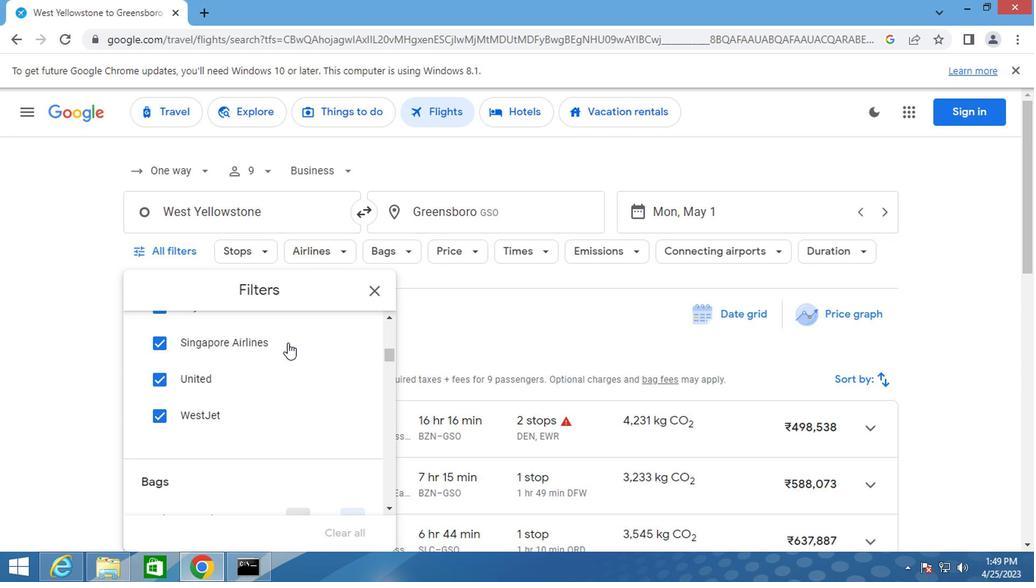 
Action: Mouse moved to (306, 320)
Screenshot: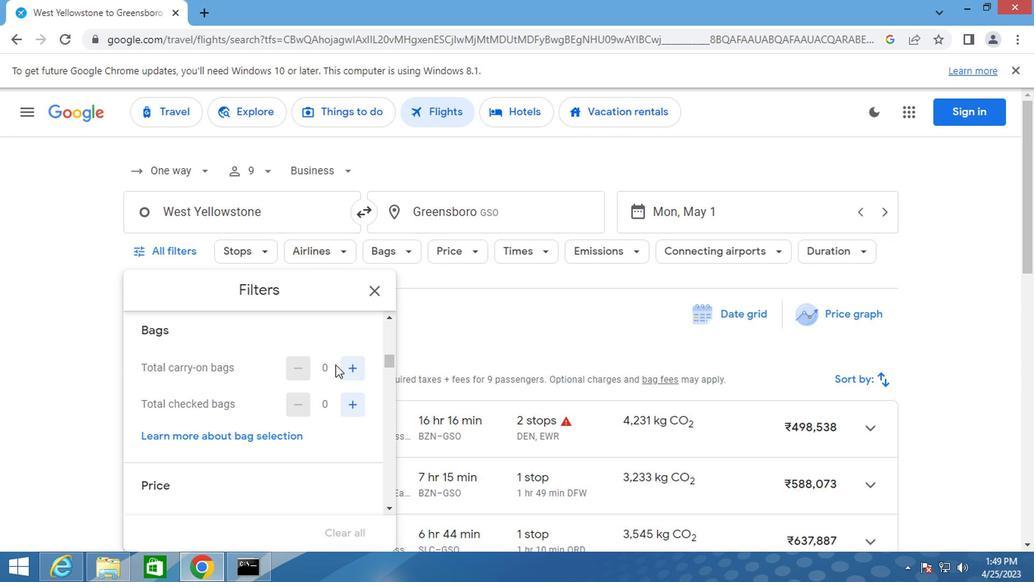 
Action: Mouse pressed left at (306, 320)
Screenshot: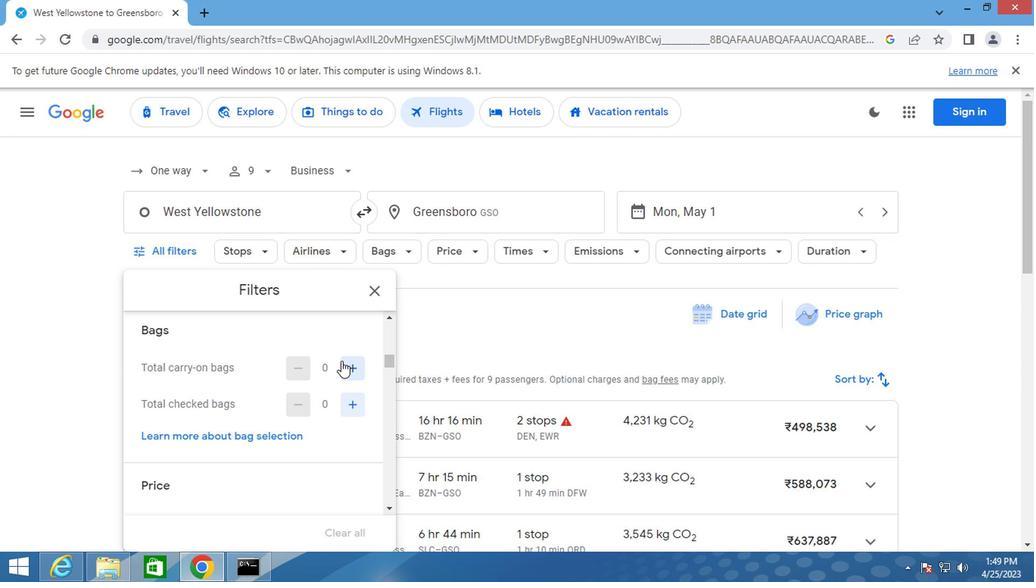 
Action: Mouse moved to (267, 327)
Screenshot: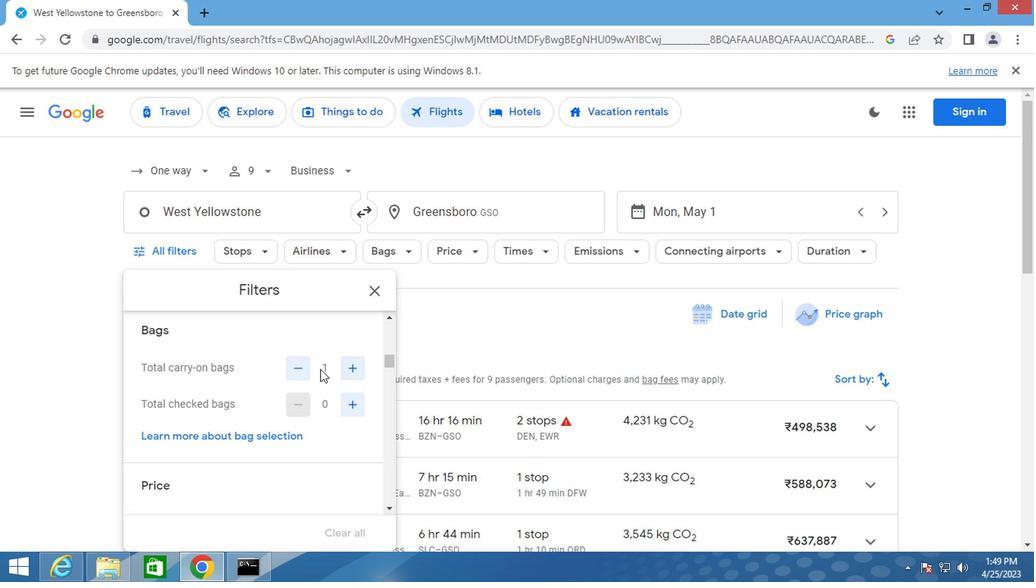 
Action: Mouse scrolled (267, 326) with delta (0, 0)
Screenshot: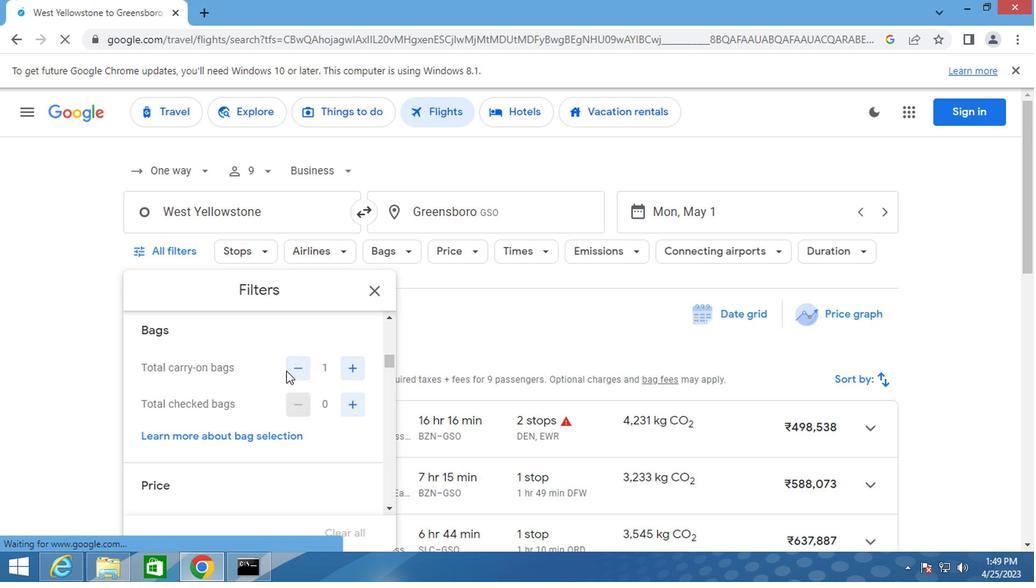 
Action: Mouse scrolled (267, 326) with delta (0, 0)
Screenshot: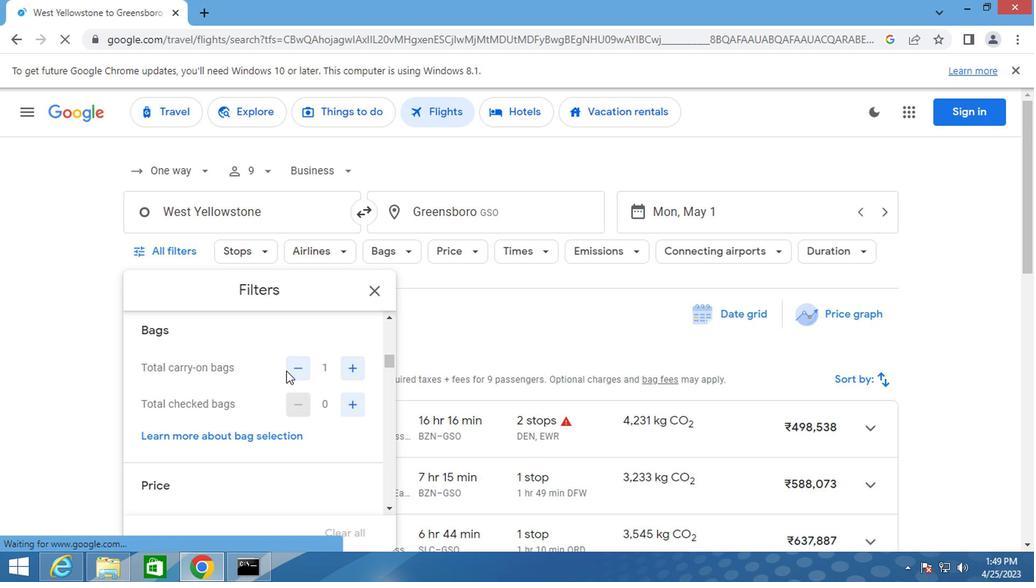 
Action: Mouse moved to (314, 345)
Screenshot: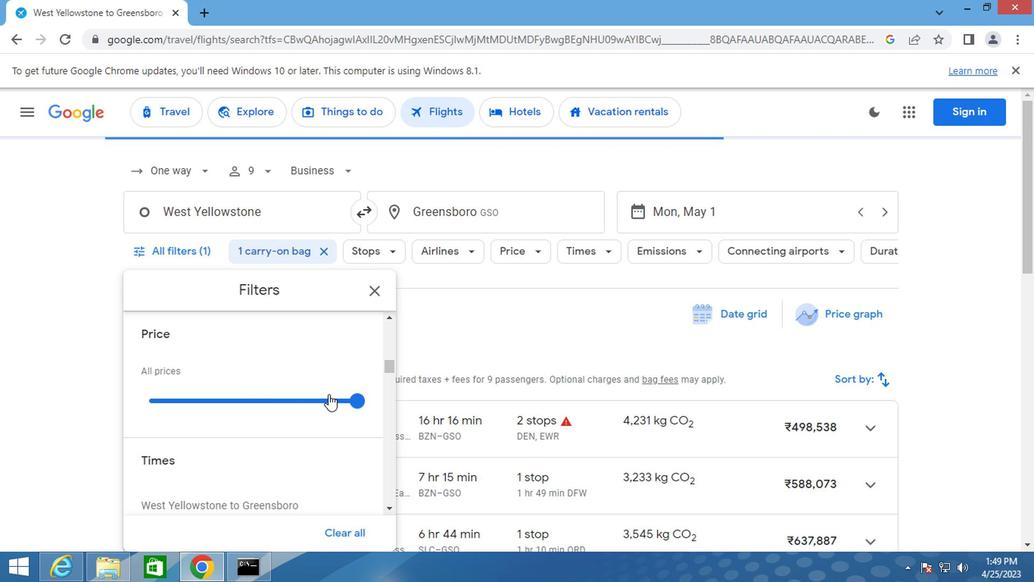 
Action: Mouse pressed left at (314, 345)
Screenshot: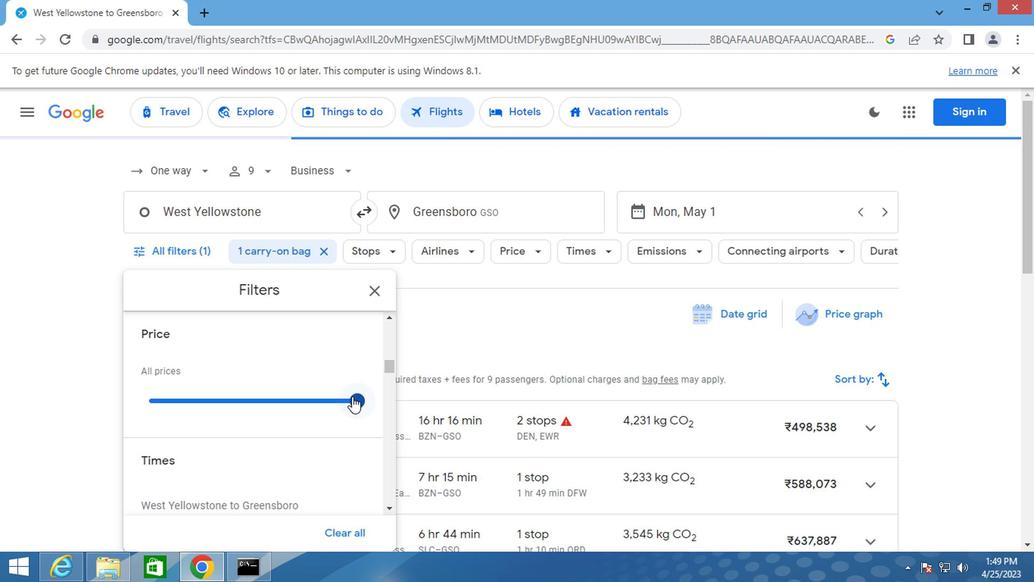 
Action: Mouse moved to (166, 349)
Screenshot: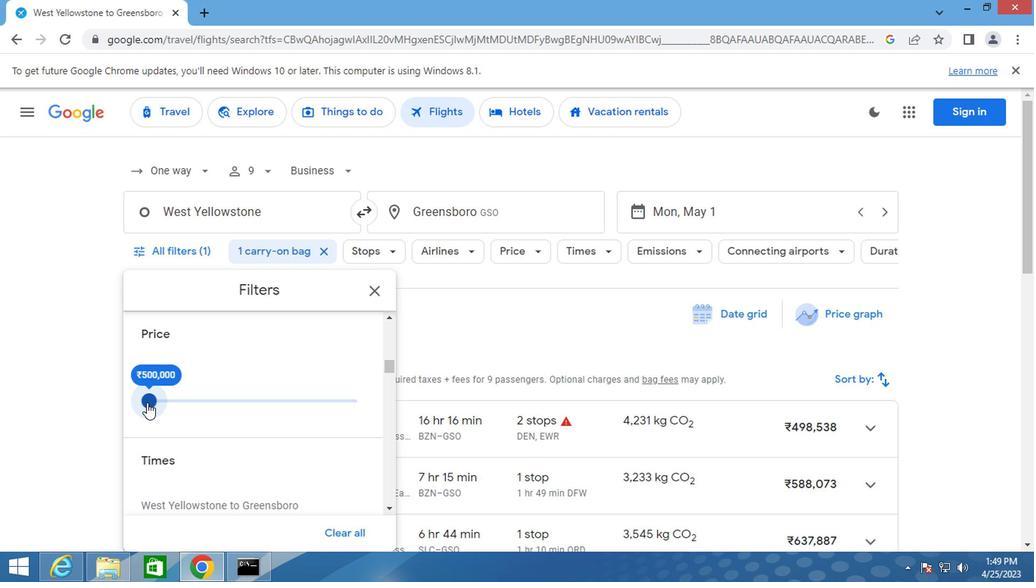 
Action: Mouse scrolled (166, 349) with delta (0, 0)
Screenshot: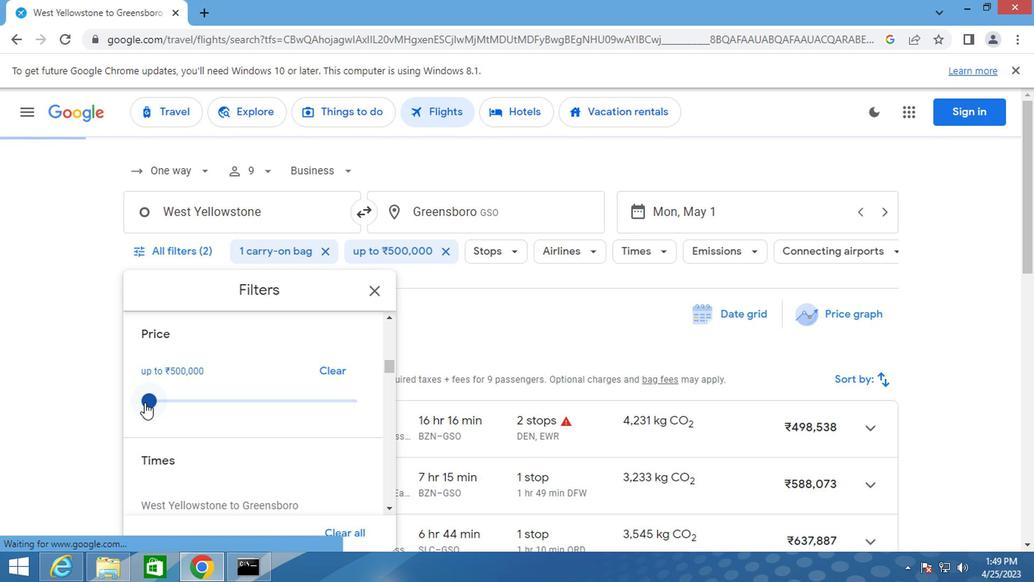 
Action: Mouse moved to (170, 420)
Screenshot: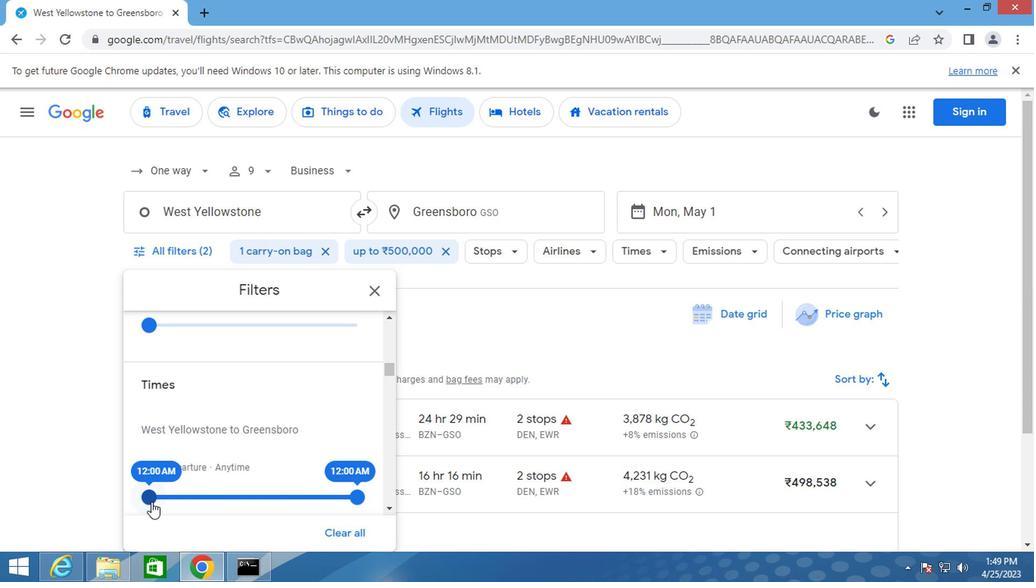 
Action: Mouse pressed left at (170, 420)
Screenshot: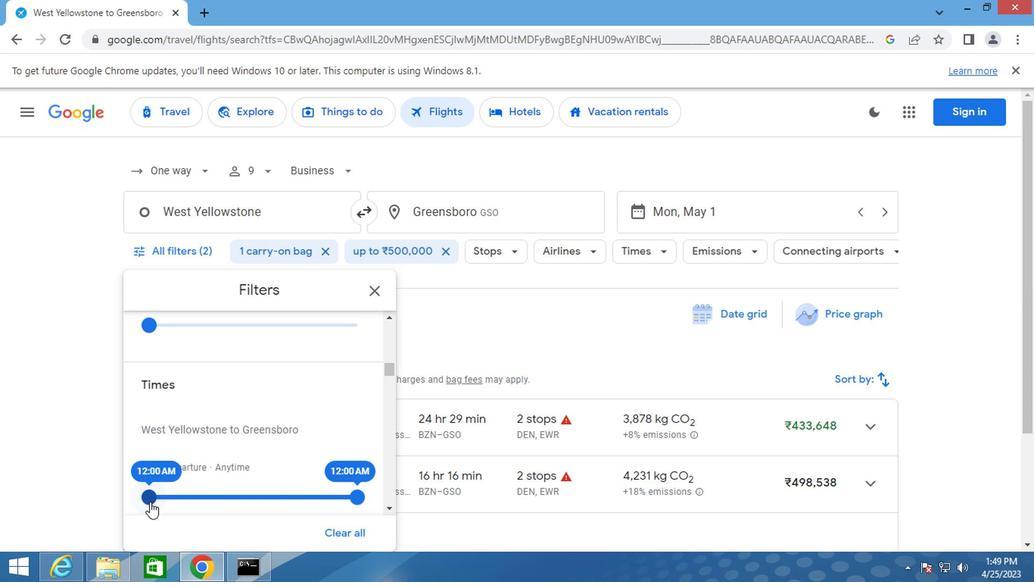 
Action: Mouse moved to (338, 268)
Screenshot: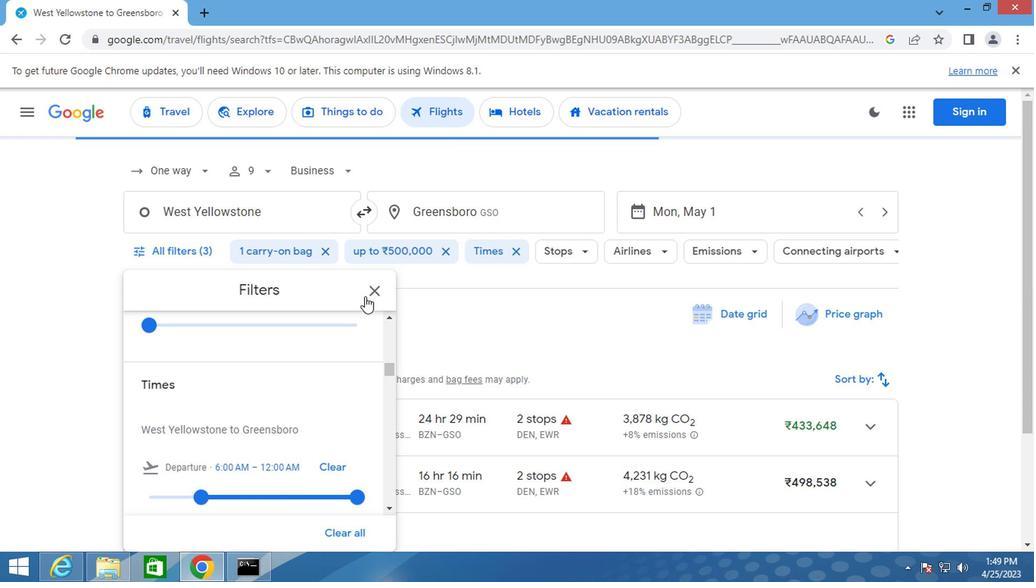 
Action: Mouse pressed left at (338, 268)
Screenshot: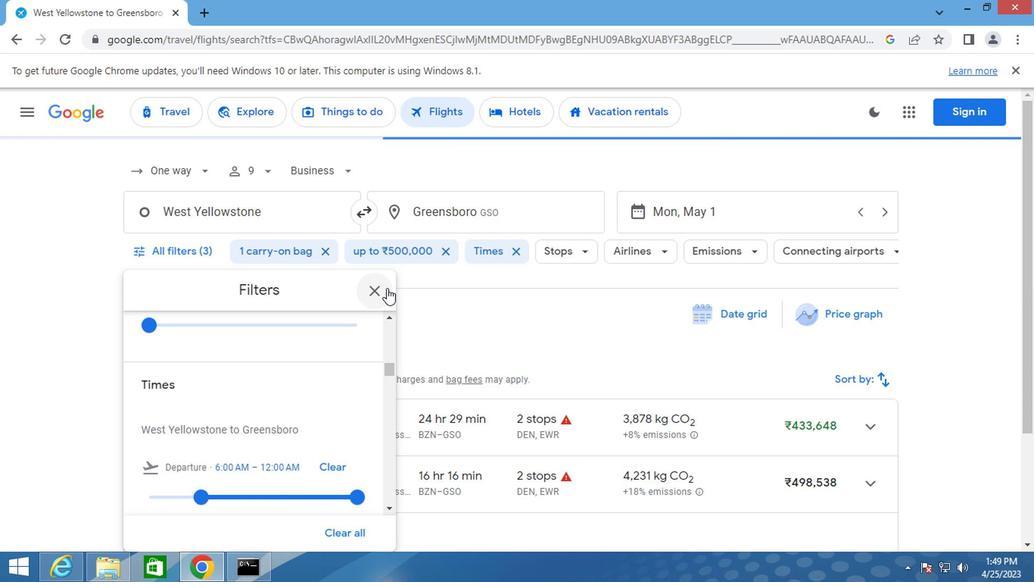 
Action: Key pressed <Key.f8>
Screenshot: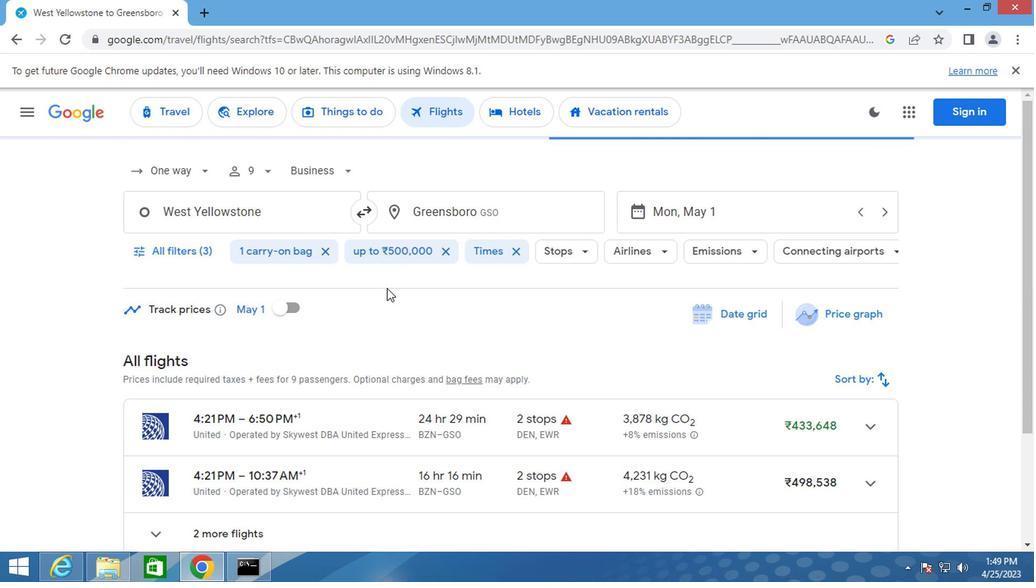 
